 Task: In the Contact  Arianna.Miller@avon.com, Create email and send with subject: 'A Glimpse into the Future: Meet Our Disruptive Offering', and with mail content 'Good Day,_x000D_
Embrace the power of innovation. Our disruptive solution will propel your industry forward and position you as a leader in your field._x000D_
Best Regards', attach the document: Contract.pdf and insert image: visitingcard.jpg. Below Best Regards, write Twitter and insert the URL: 'twitter.com'. Mark checkbox to create task to follow up : In 2 business days . Logged in from softage.4@softage.net
Action: Mouse moved to (84, 57)
Screenshot: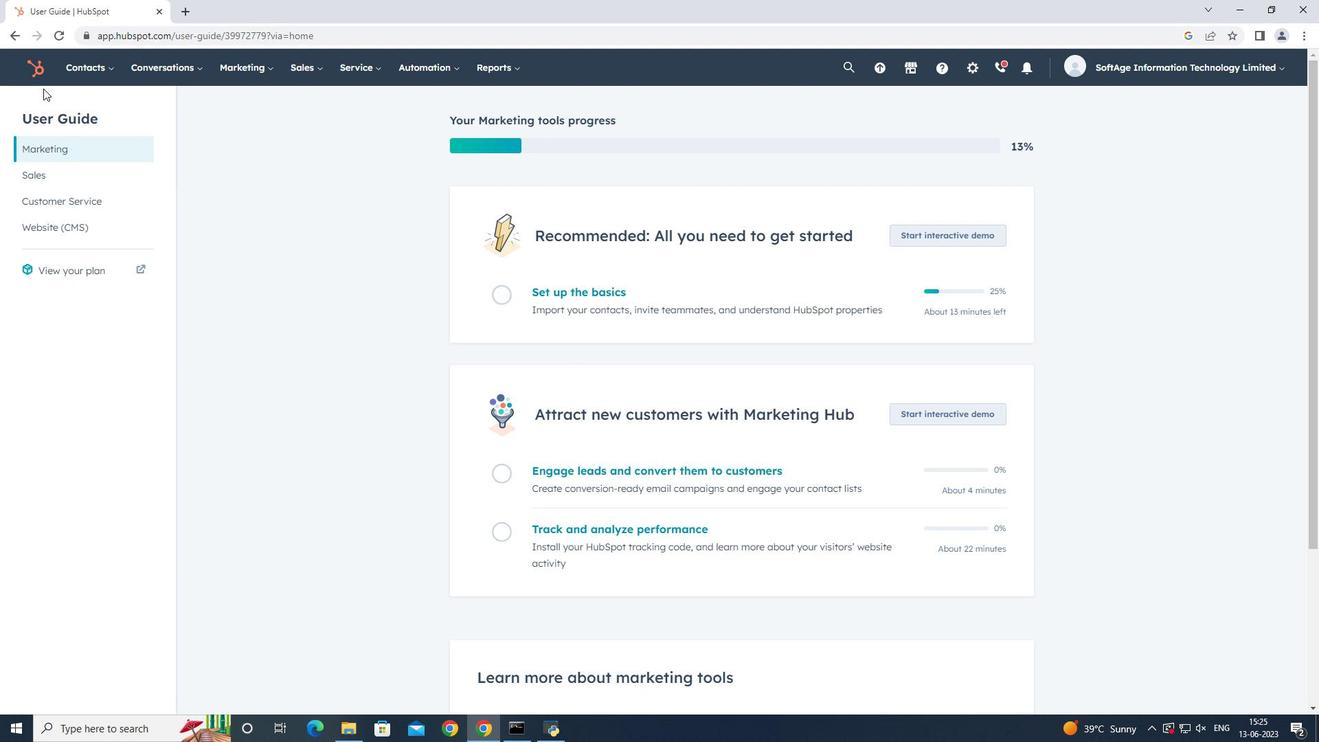 
Action: Mouse pressed left at (84, 57)
Screenshot: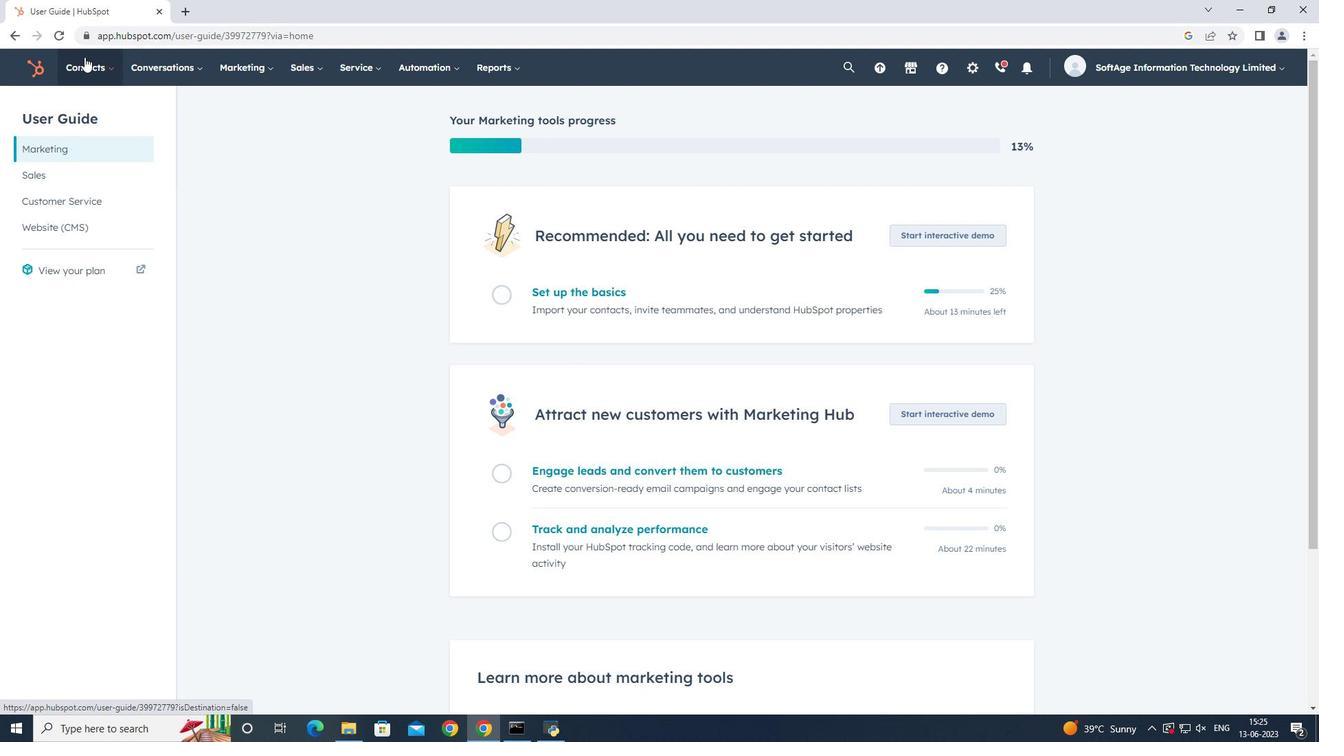 
Action: Mouse moved to (122, 113)
Screenshot: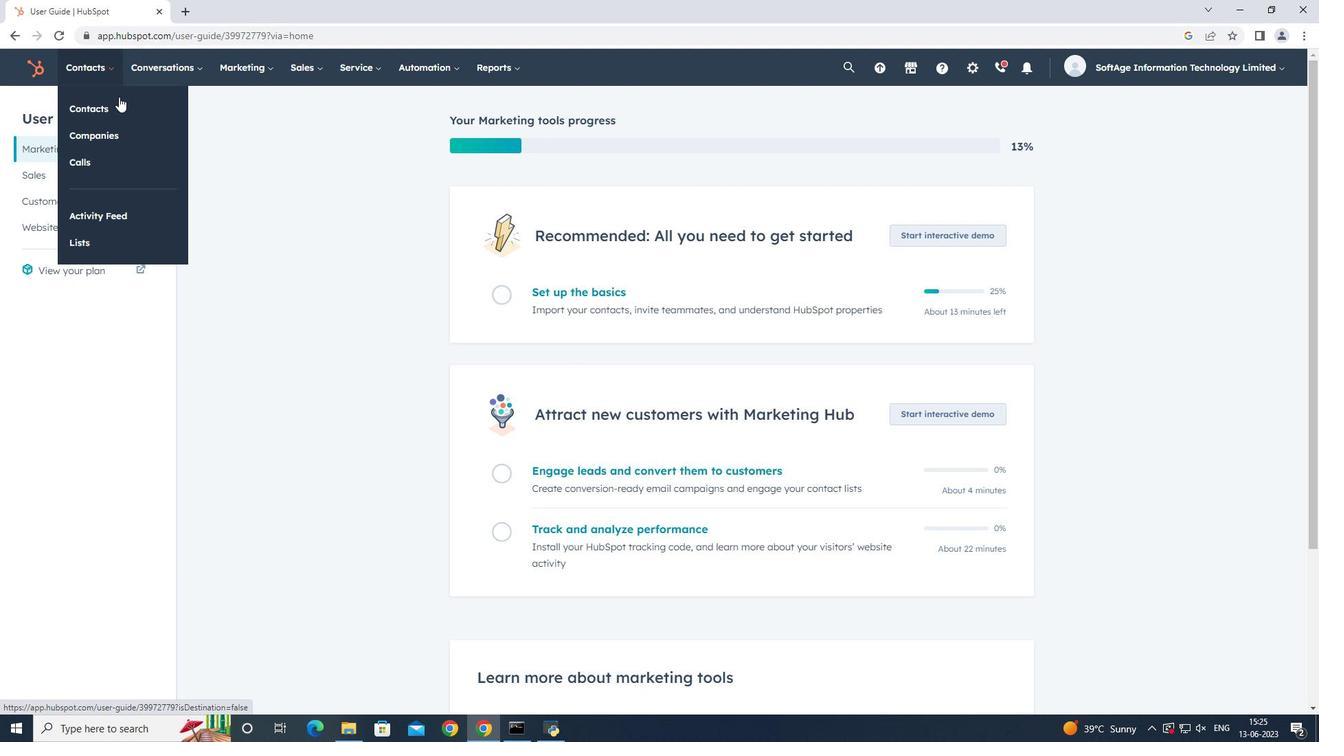 
Action: Mouse pressed left at (122, 113)
Screenshot: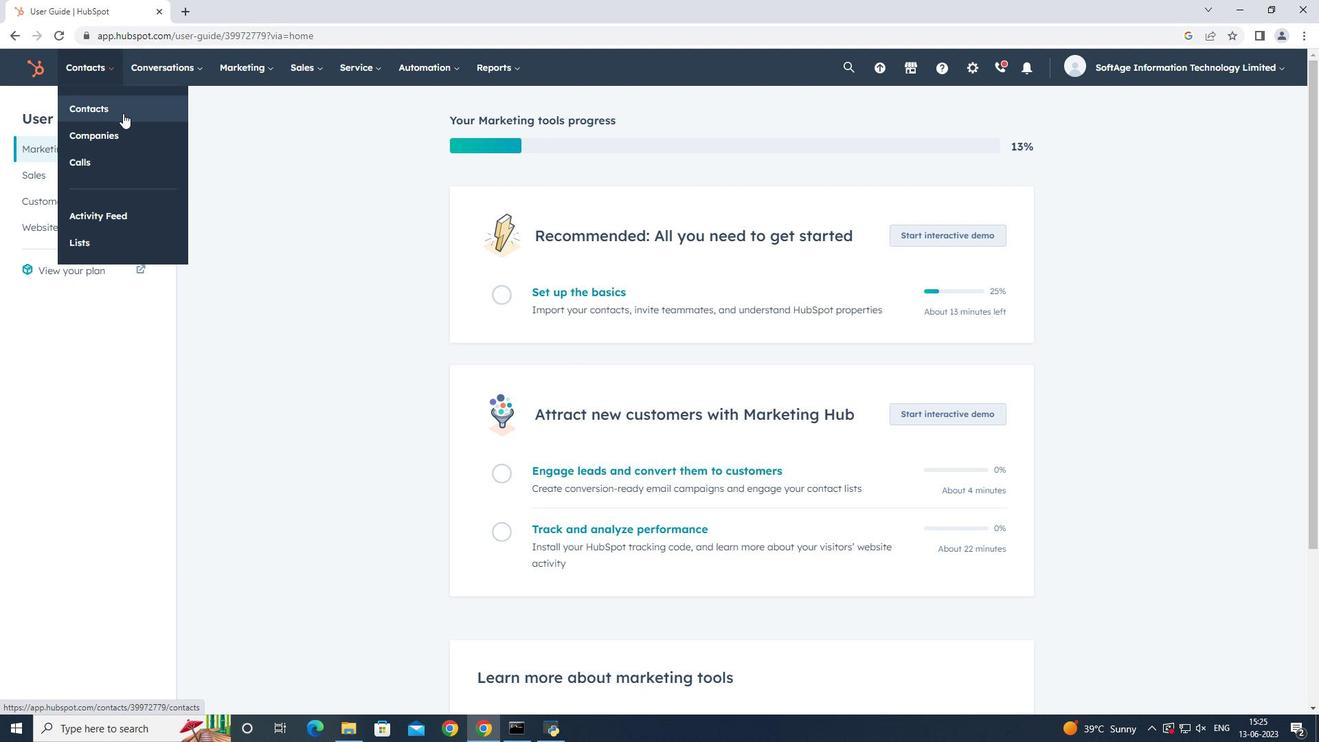 
Action: Mouse moved to (110, 217)
Screenshot: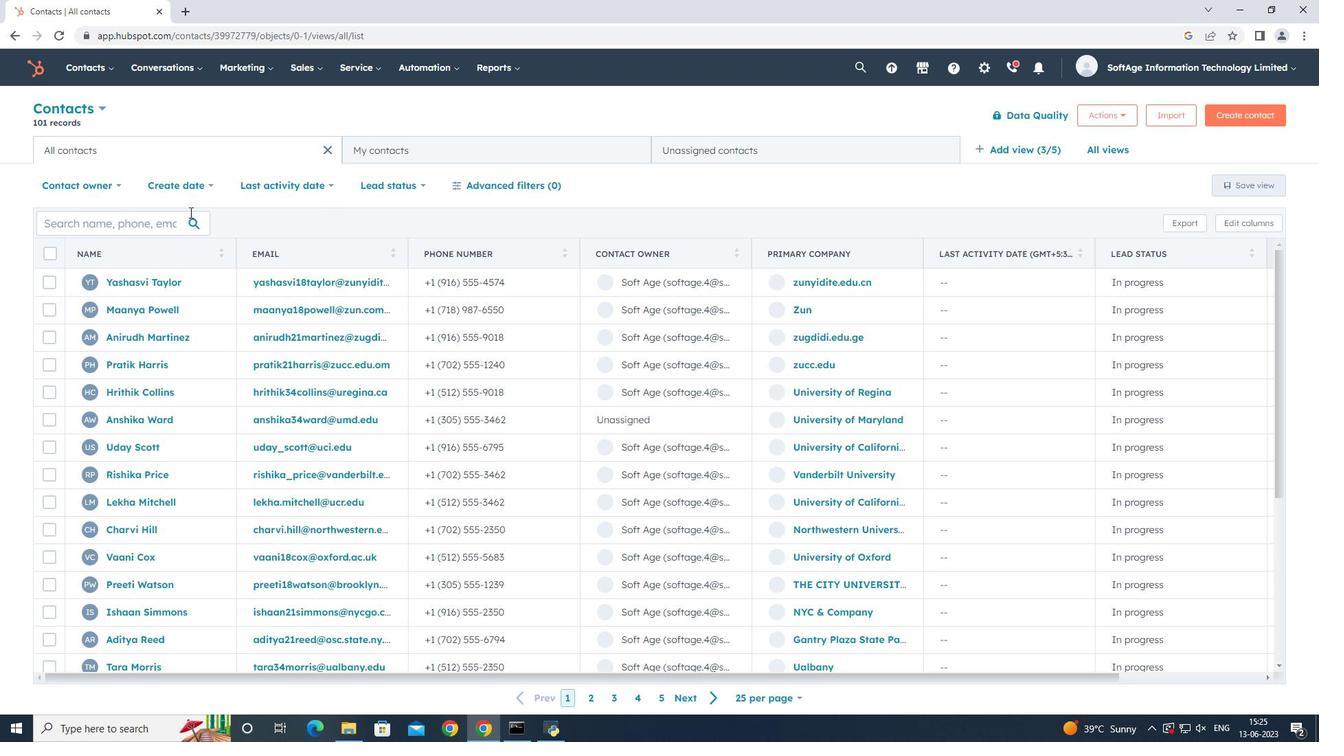 
Action: Mouse pressed left at (110, 217)
Screenshot: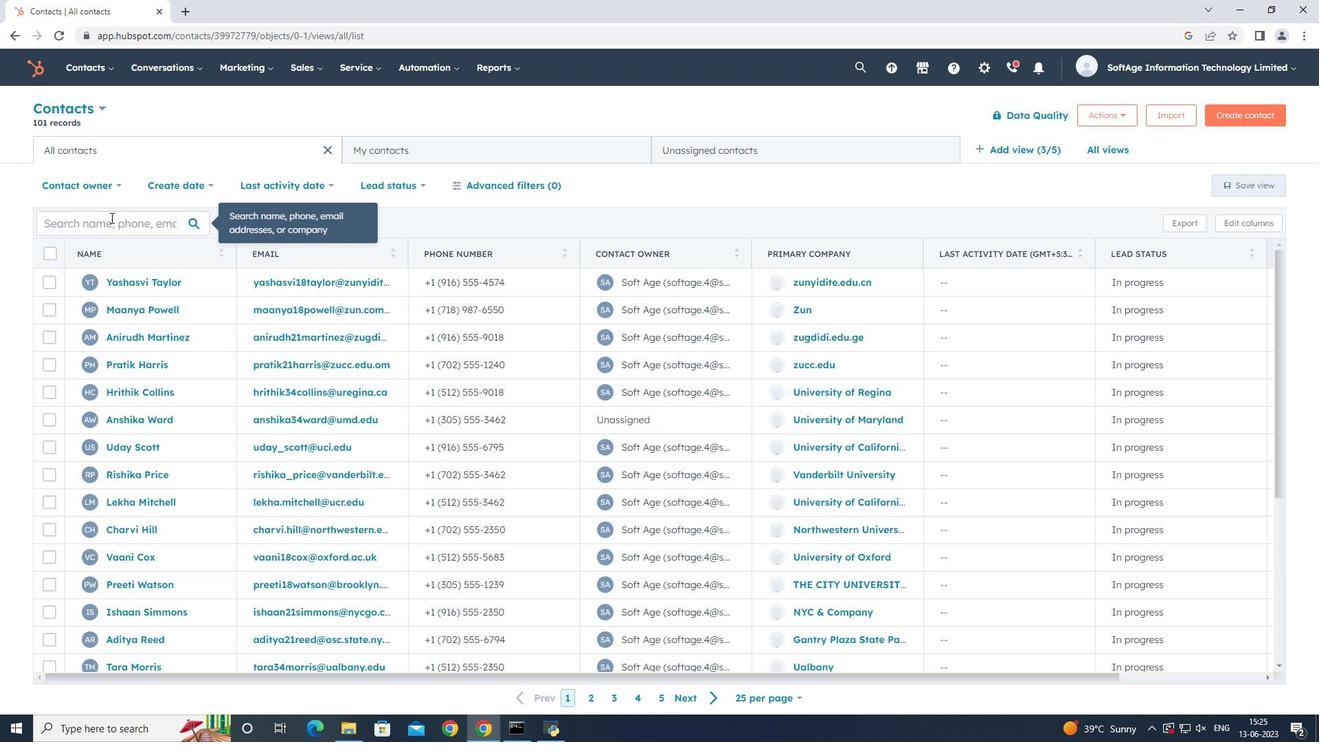 
Action: Key pressed arianna
Screenshot: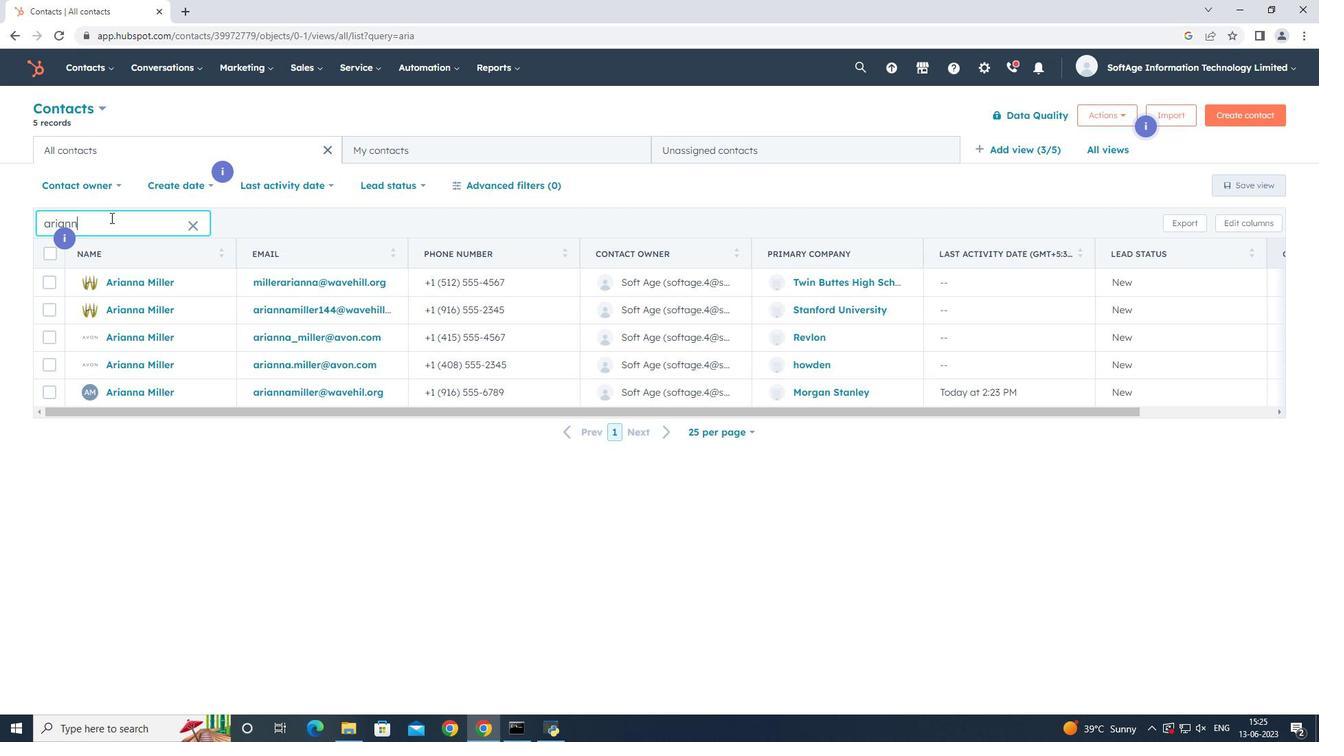 
Action: Mouse moved to (129, 365)
Screenshot: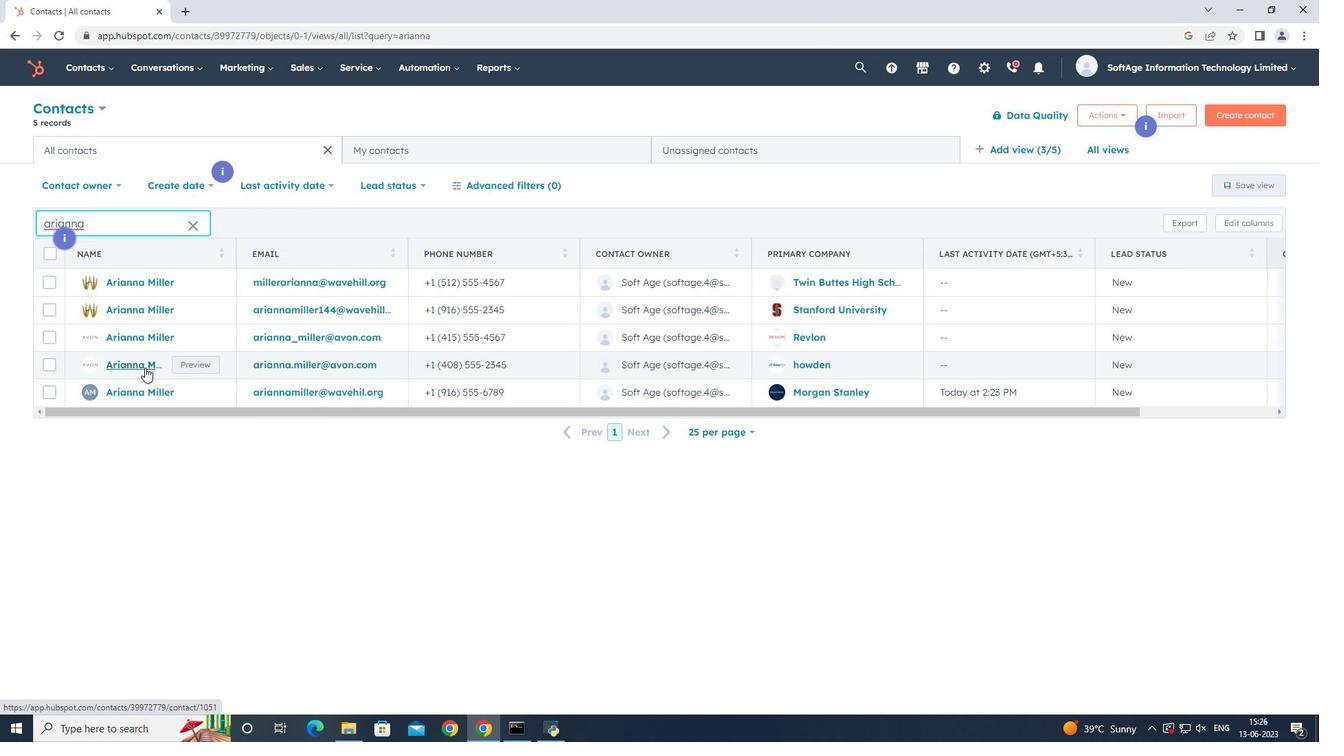 
Action: Mouse pressed left at (129, 365)
Screenshot: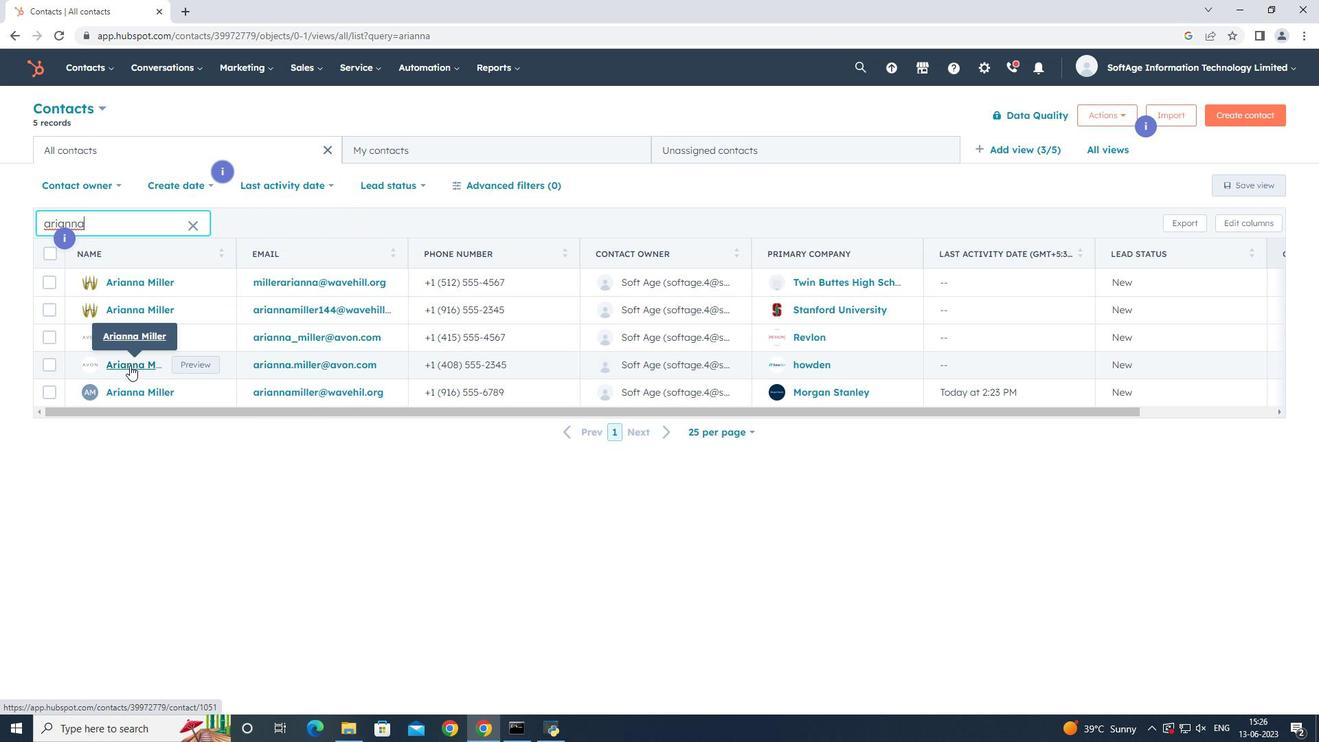 
Action: Mouse moved to (92, 231)
Screenshot: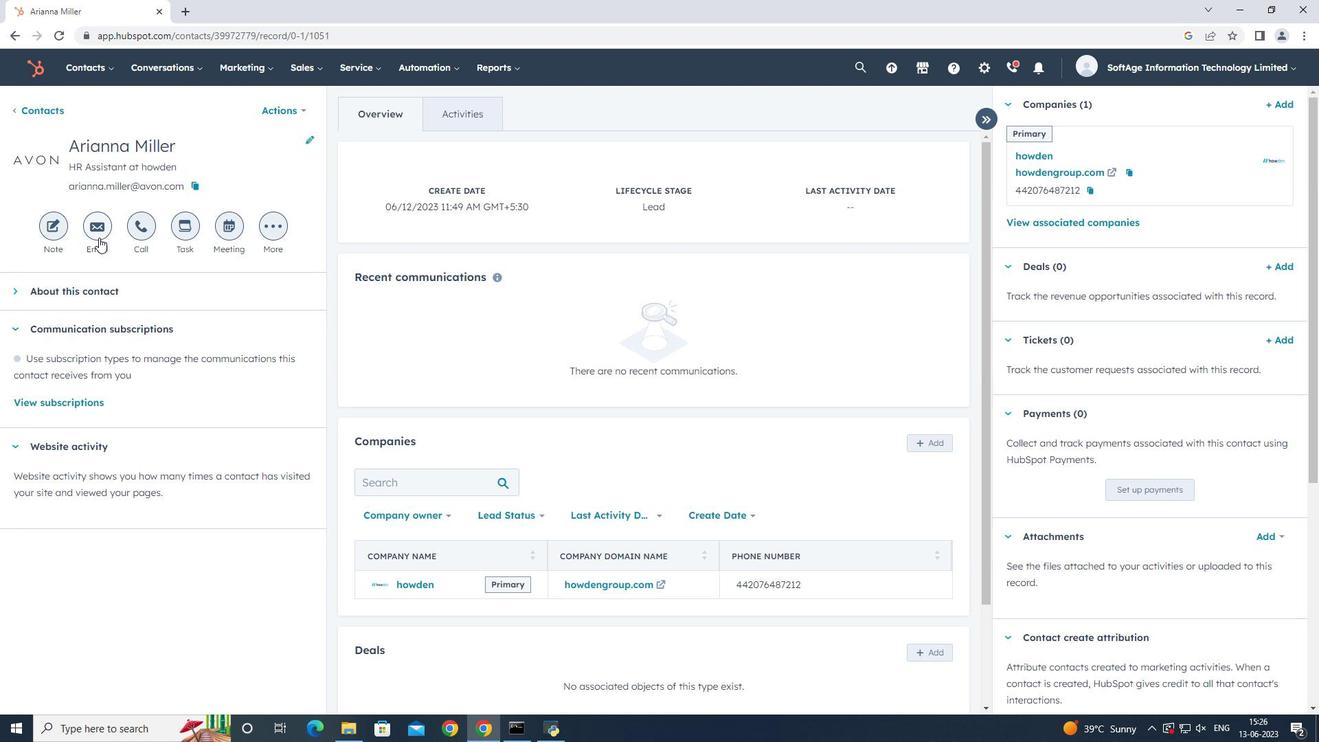 
Action: Mouse pressed left at (92, 231)
Screenshot: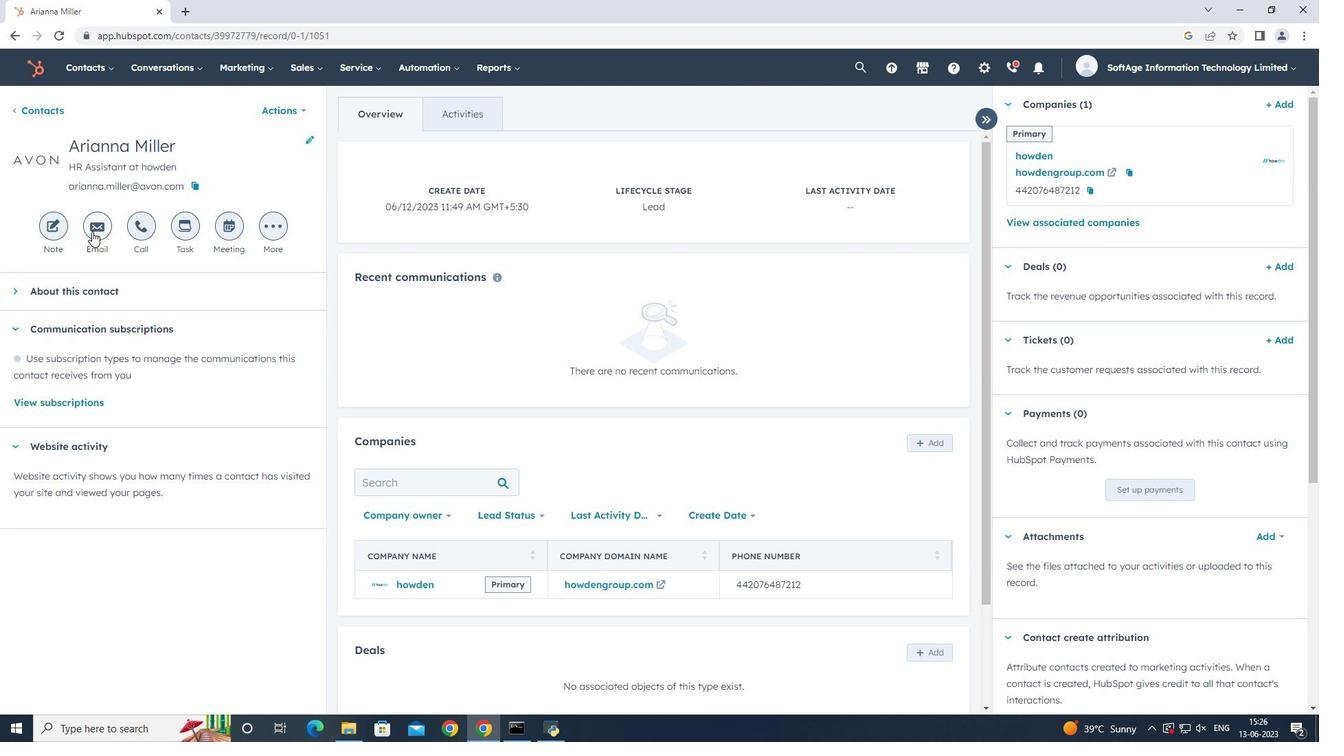 
Action: Mouse moved to (639, 484)
Screenshot: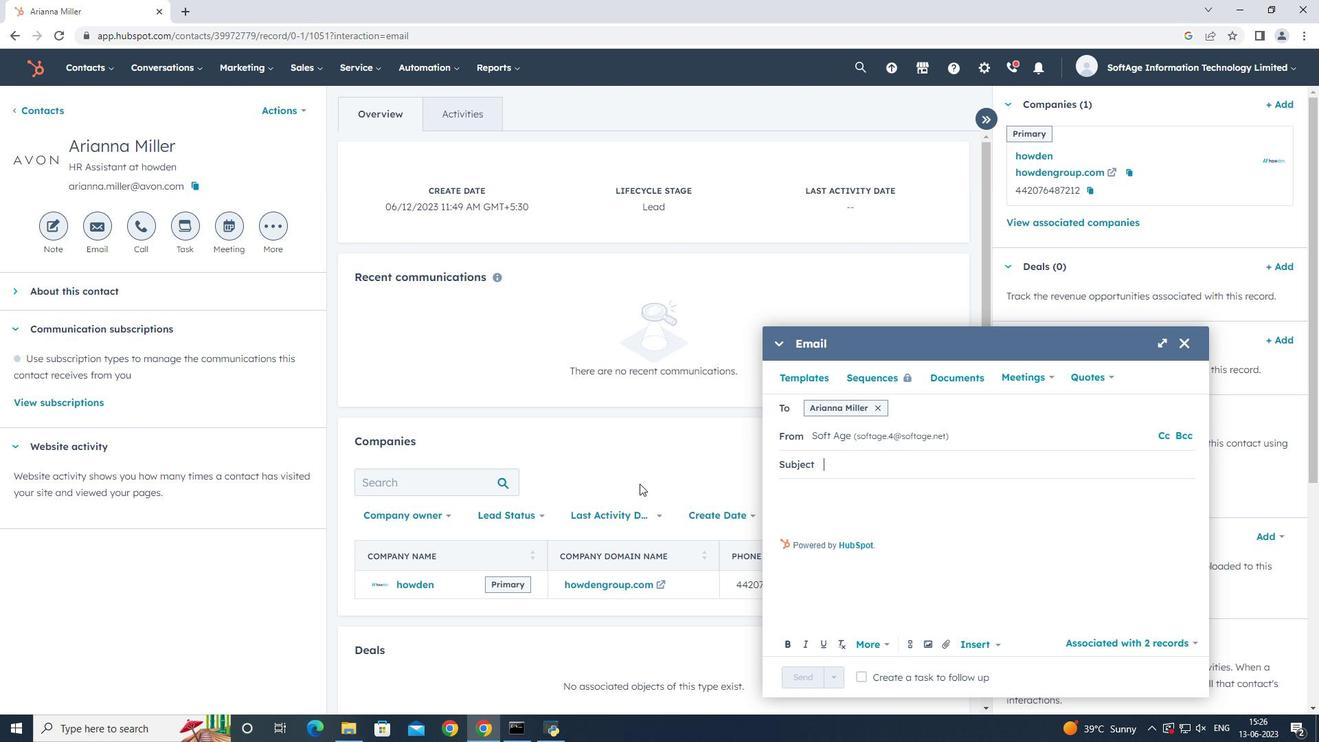 
Action: Key pressed <Key.shift>A<Key.space><Key.shift><Key.shift><Key.shift><Key.shift><Key.shift><Key.shift><Key.shift><Key.shift><Key.shift><Key.shift><Key.shift><Key.shift><Key.shift>Glimpse<Key.space>into<Key.space>the<Key.space><Key.shift><Key.shift>Future<Key.shift_r>:<Key.space><Key.shift_r>Meet<Key.space><Key.shift_r><Key.shift_r><Key.shift_r><Key.shift_r>Our<Key.space><Key.shift><Key.shift><Key.shift>Disruptive<Key.space><Key.shift_r>Offering
Screenshot: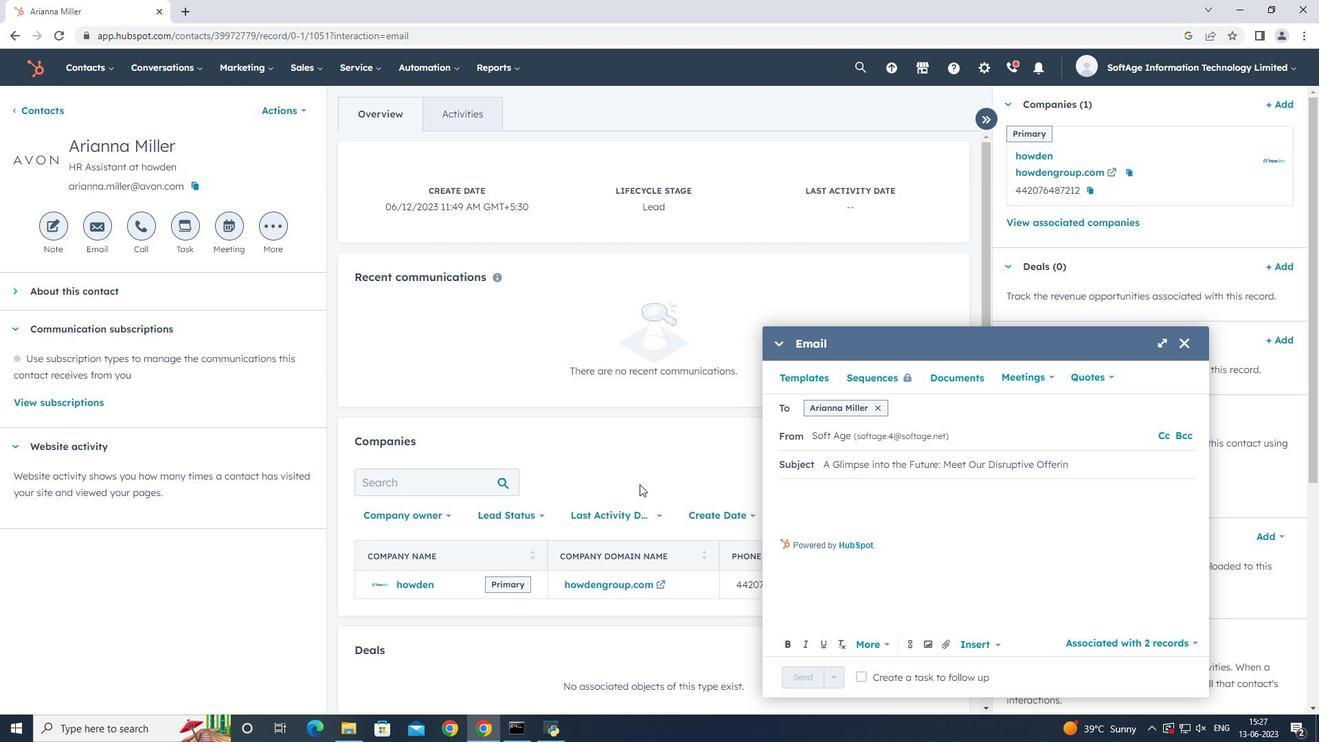 
Action: Mouse moved to (895, 488)
Screenshot: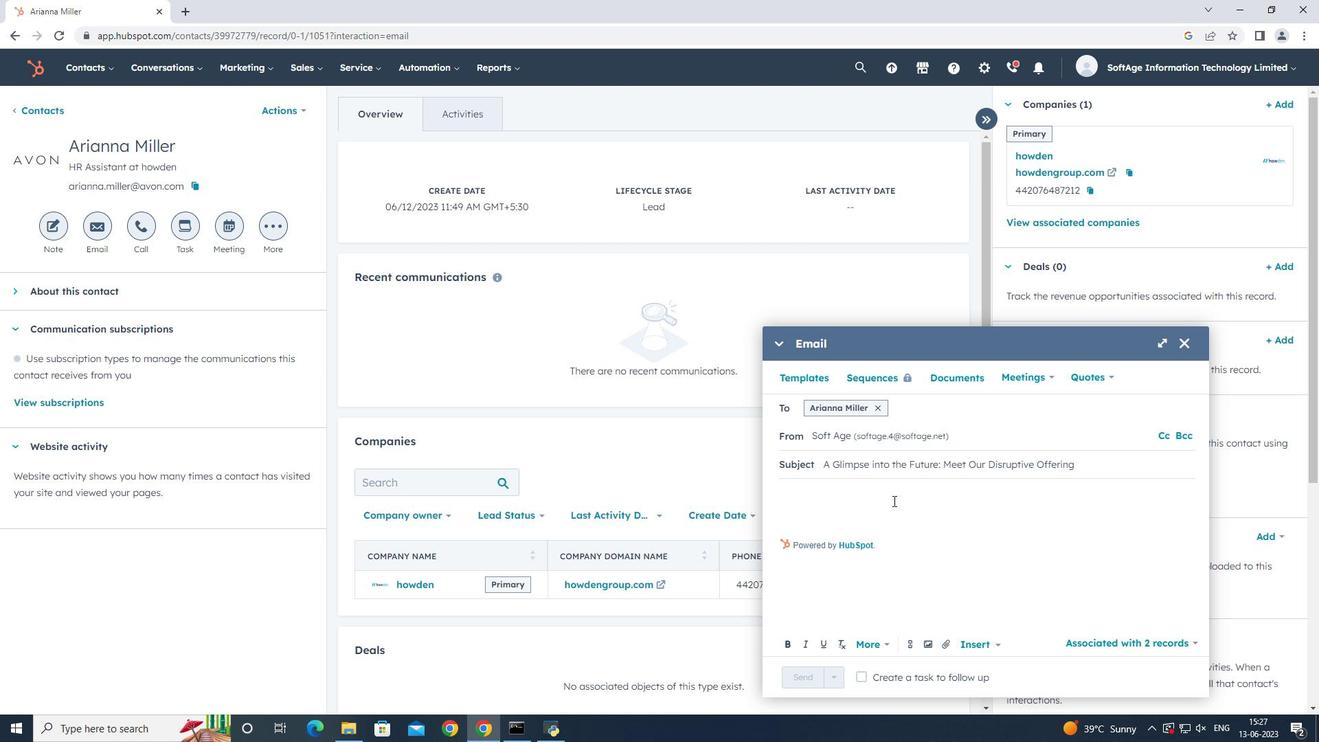 
Action: Mouse pressed left at (895, 488)
Screenshot: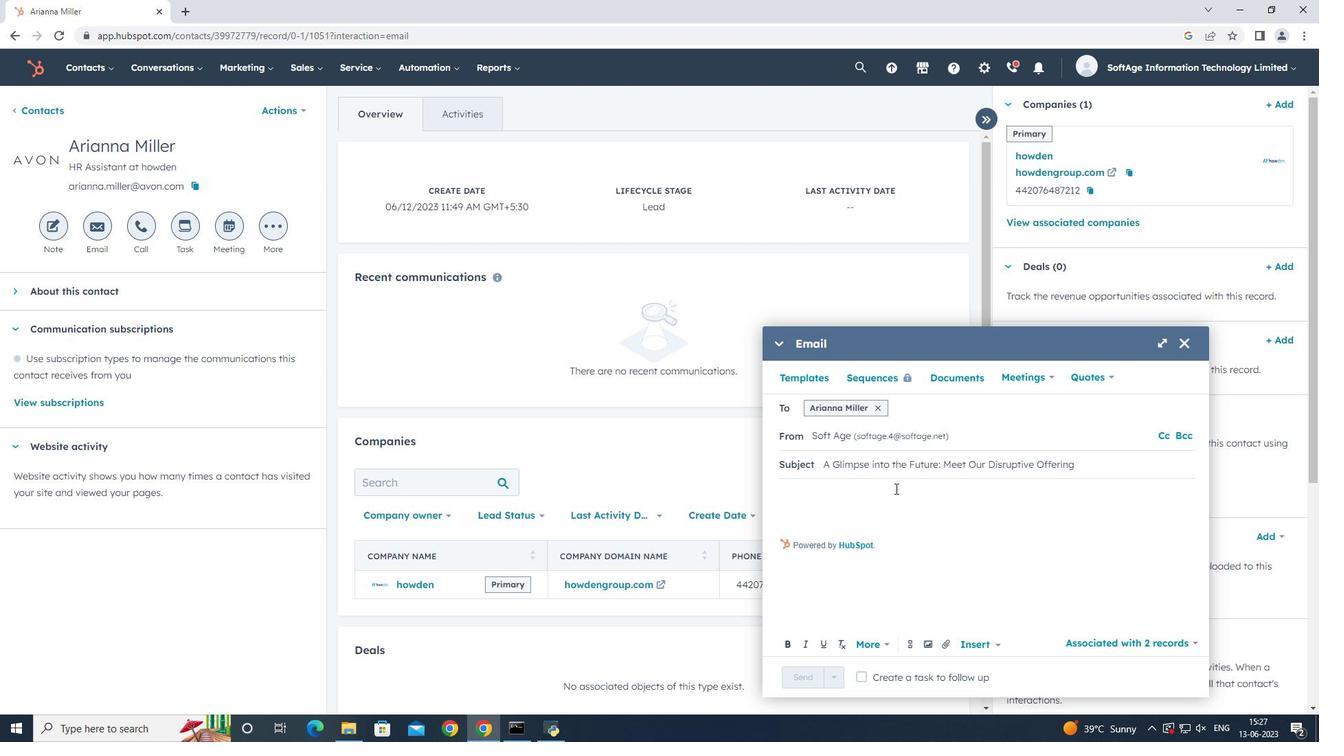 
Action: Key pressed <Key.caps_lock><Key.caps_lock><Key.caps_lock><Key.caps_lock><Key.caps_lock><Key.caps_lock><Key.caps_lock><Key.shift>gOOD<Key.space><Key.shift>dAY,<Key.enter><Key.enter><Key.shift><Key.shift><Key.shift><Key.shift><Key.shift><Key.shift><Key.shift>eMBRACE<Key.space>THE<Key.space>POWER<Key.space>OF<Key.space>INNOVATION.<Key.space><Key.shift_r>OUR<Key.space>DISRUPTIVE<Key.space>SOLUTION<Key.space>WILL<Key.space>PROPEL<Key.space>YOUR<Key.space>INDUSTRY<Key.space>FORWARD<Key.space>AND<Key.space>POSITION<Key.space>YOU<Key.space>AS<Key.space>A<Key.space>LEADER<Key.space>IN<Key.space>YOUR<Key.space>FIELD.
Screenshot: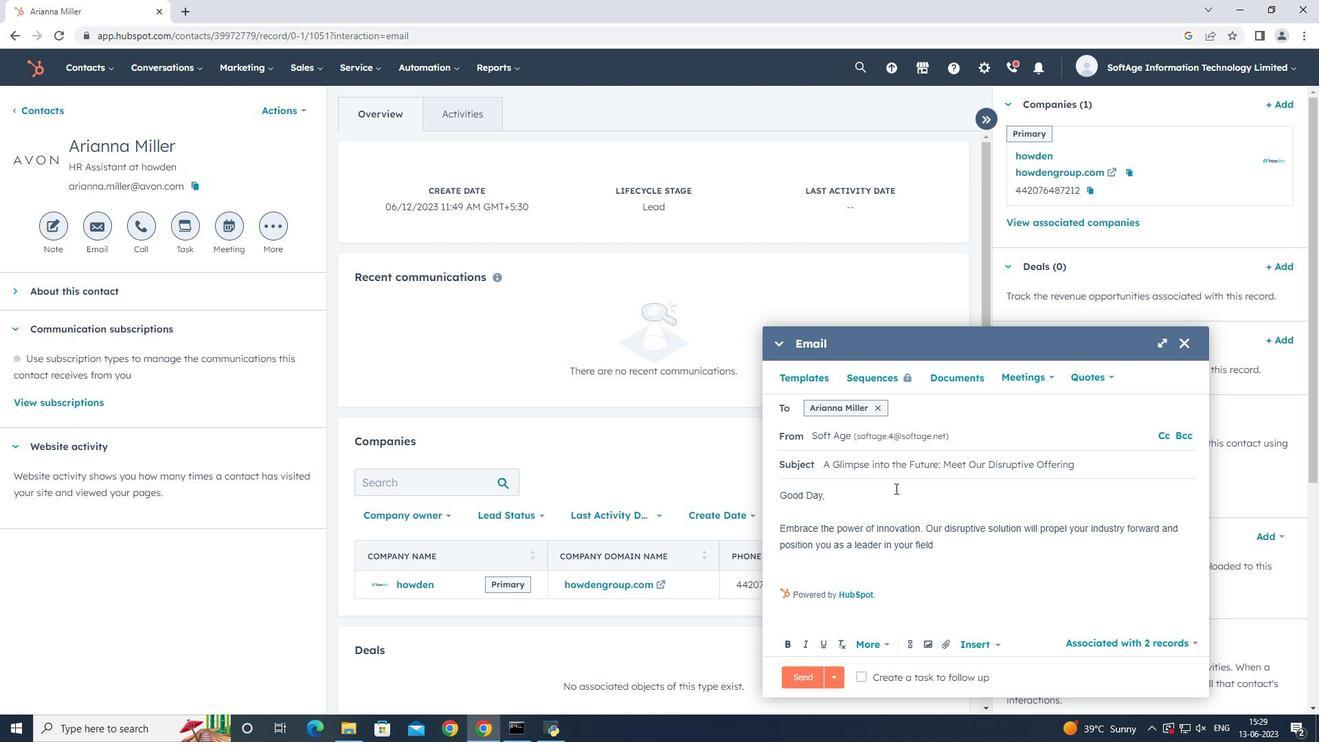 
Action: Mouse moved to (1011, 511)
Screenshot: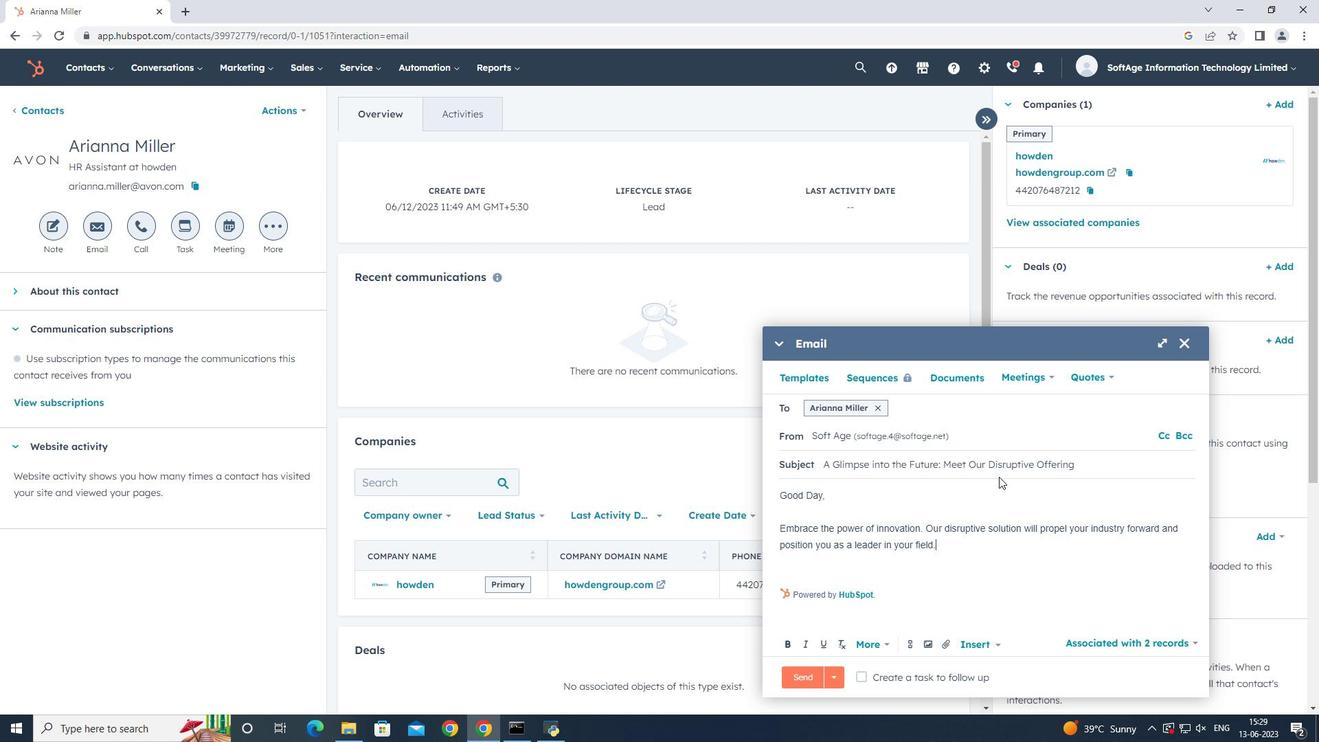
Action: Key pressed <Key.enter><Key.enter><Key.shift><Key.shift>bEST<Key.space><Key.shift>rEGARDS,<Key.enter><Key.enter><Key.backspace>
Screenshot: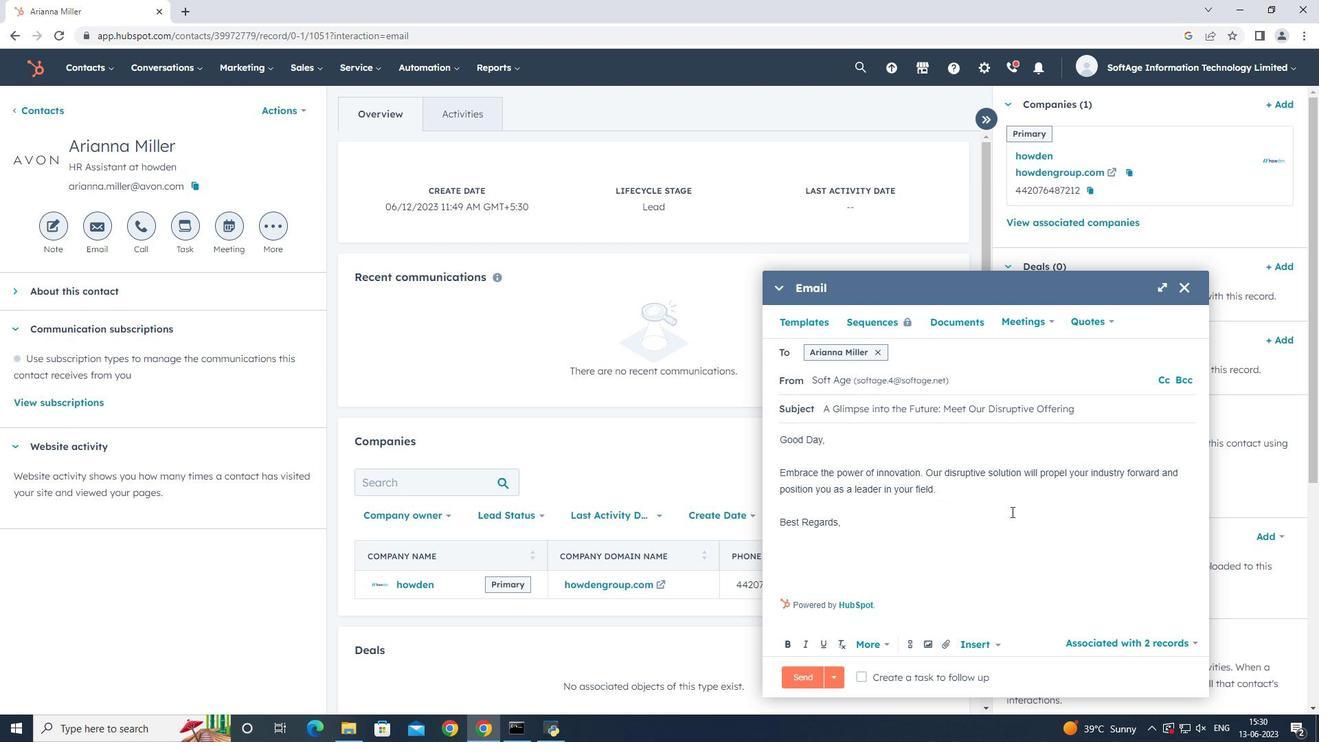 
Action: Mouse moved to (944, 644)
Screenshot: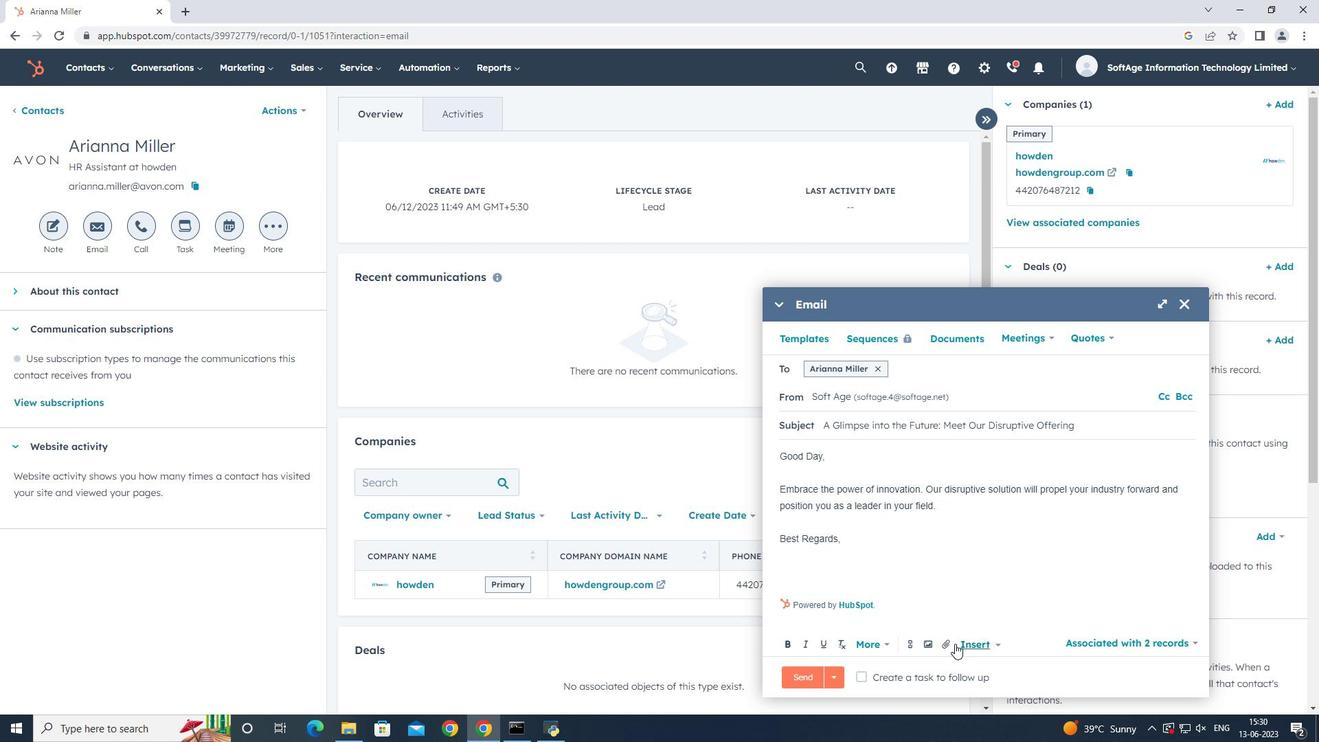 
Action: Mouse pressed left at (944, 644)
Screenshot: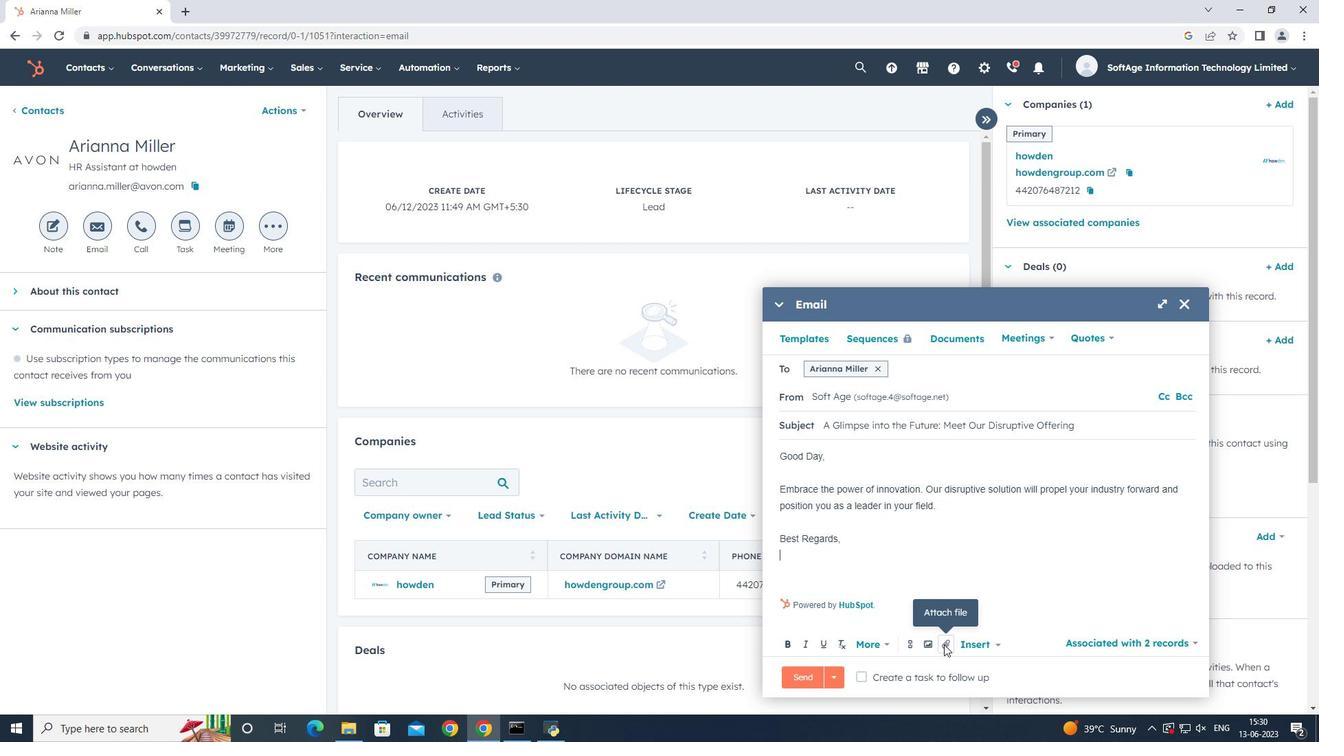 
Action: Mouse moved to (948, 601)
Screenshot: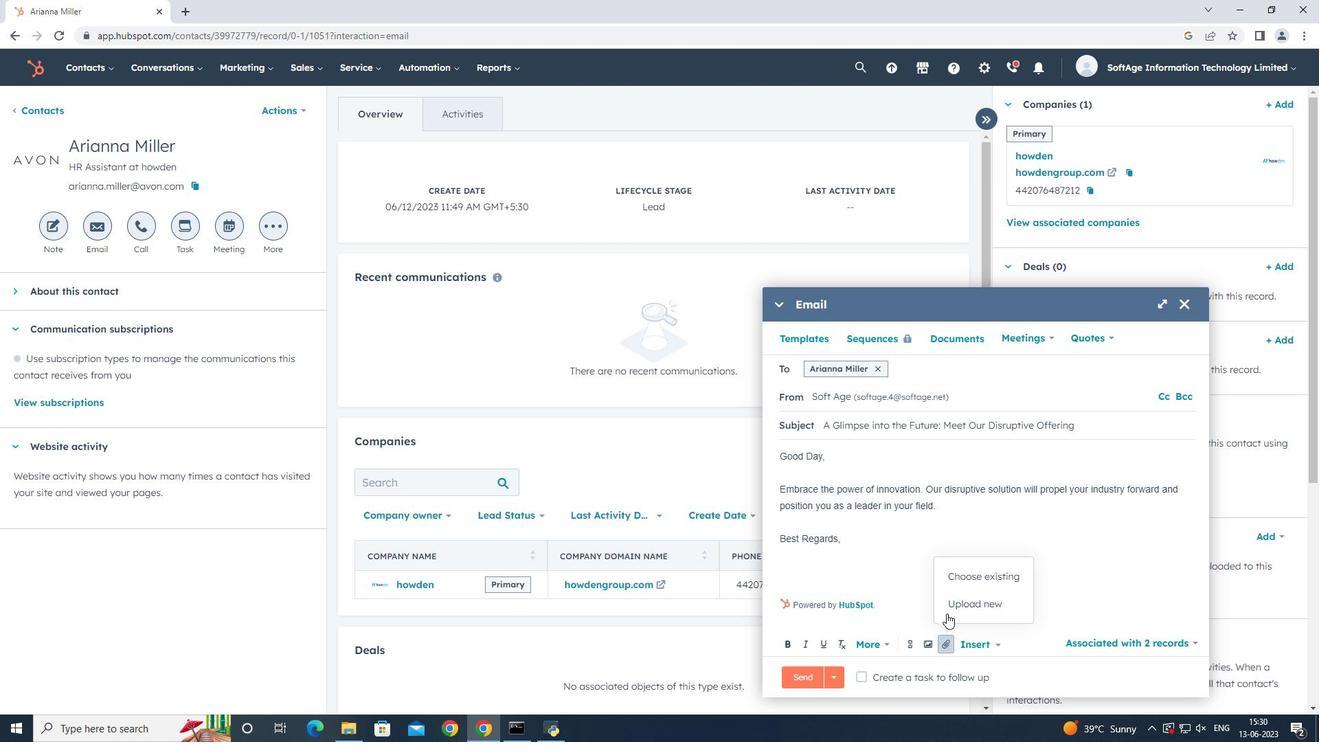 
Action: Mouse pressed left at (948, 601)
Screenshot: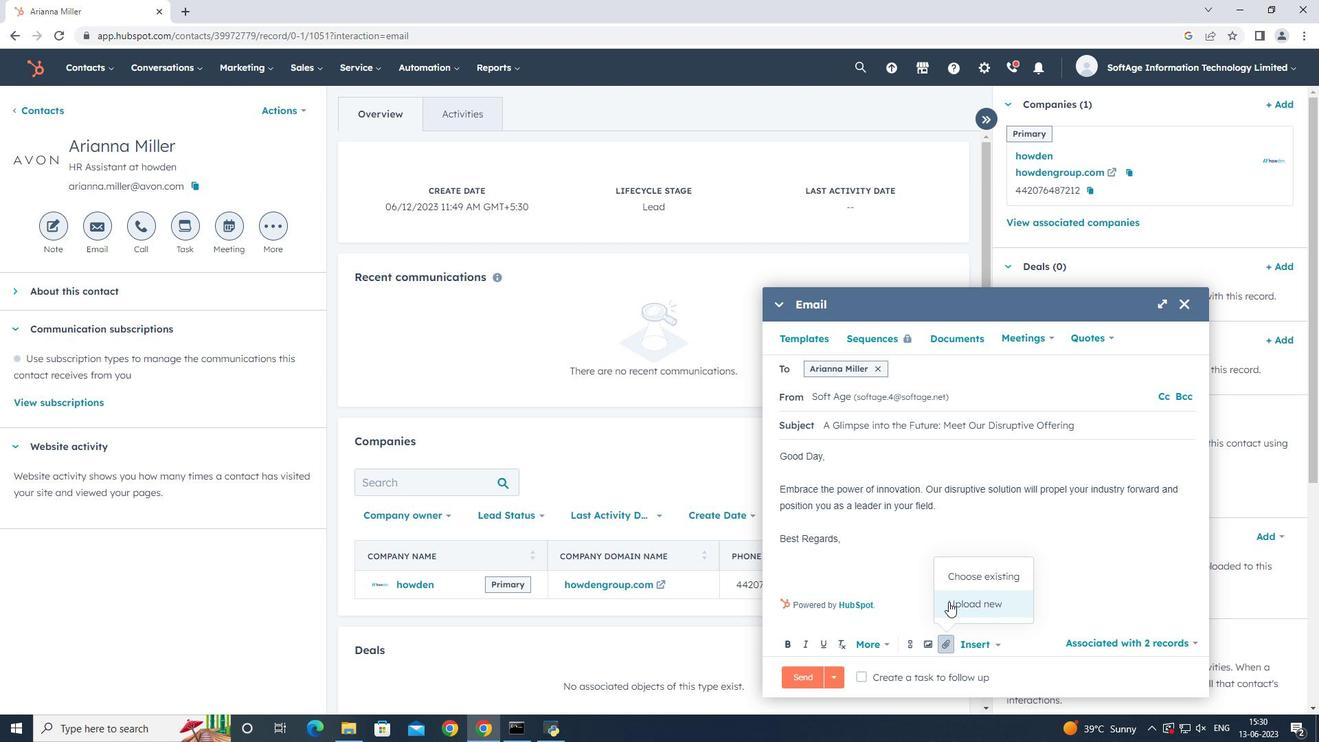 
Action: Mouse moved to (295, 139)
Screenshot: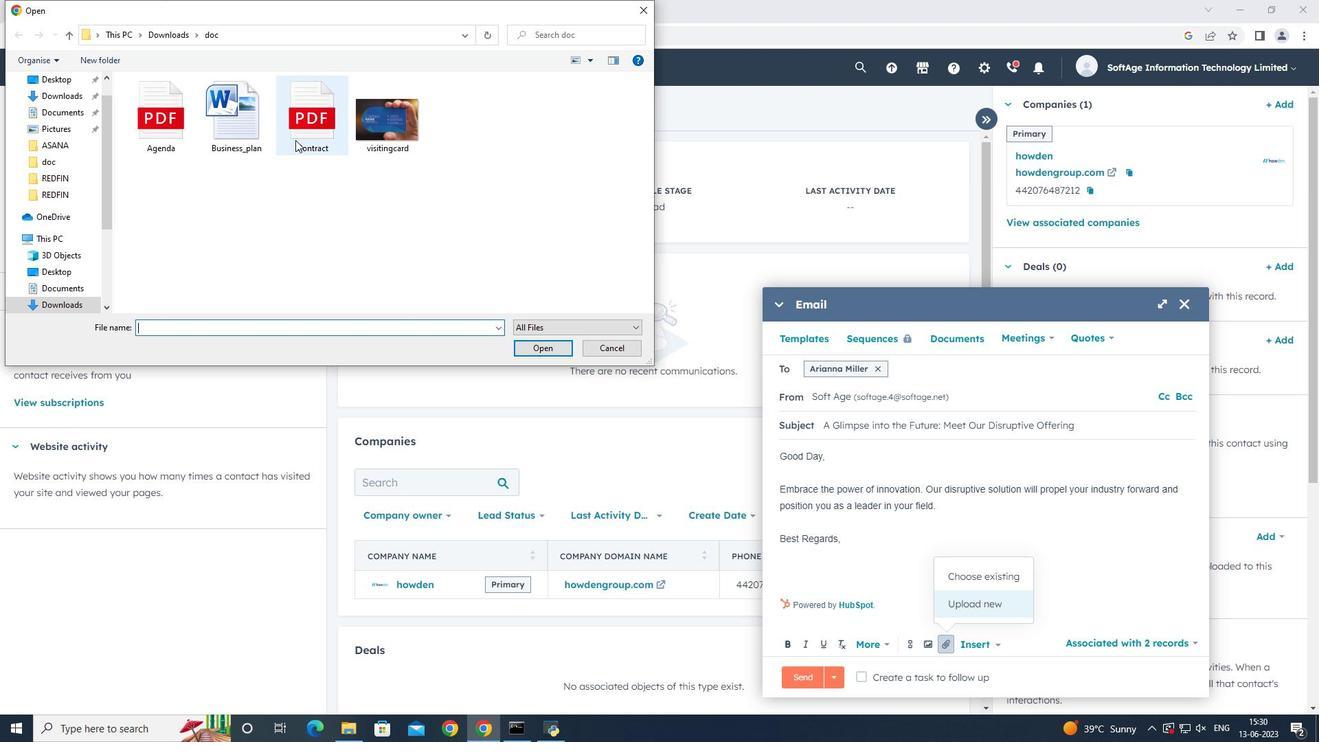 
Action: Mouse pressed left at (295, 139)
Screenshot: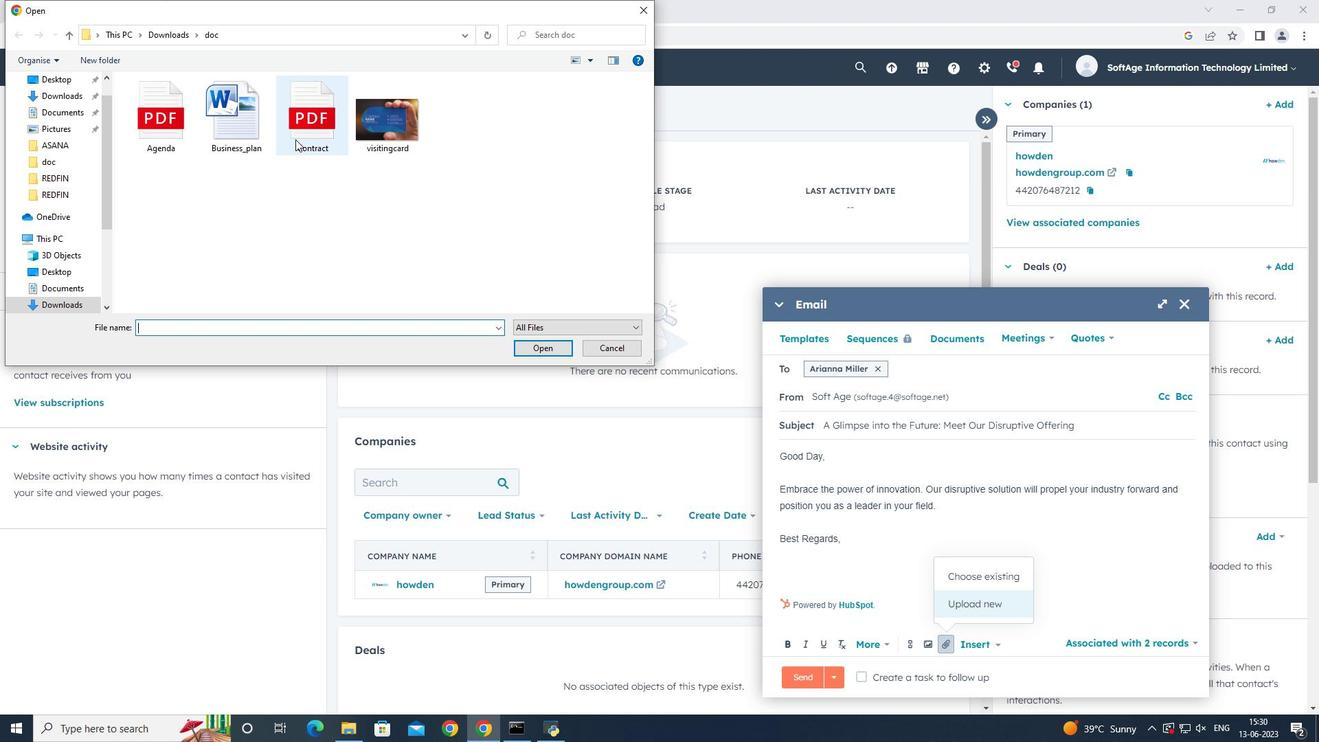 
Action: Mouse pressed left at (295, 139)
Screenshot: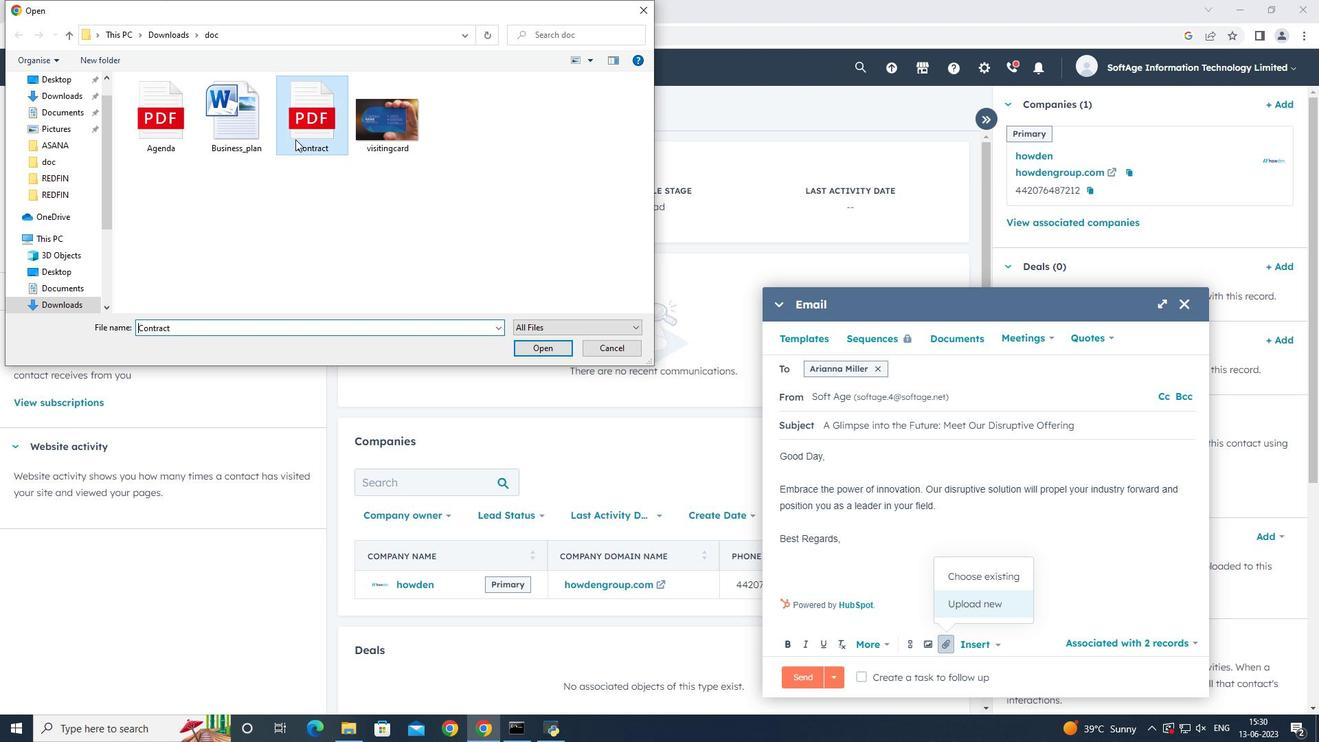 
Action: Mouse moved to (930, 610)
Screenshot: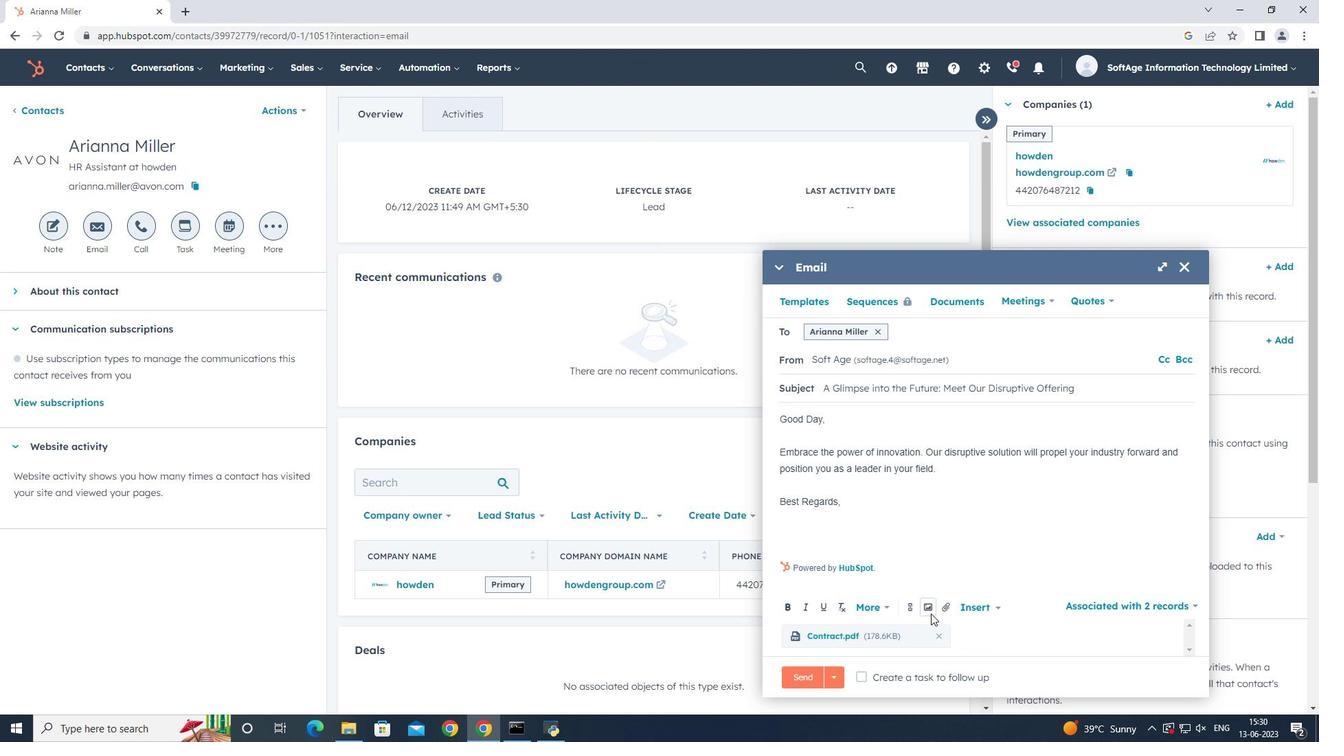 
Action: Mouse pressed left at (930, 610)
Screenshot: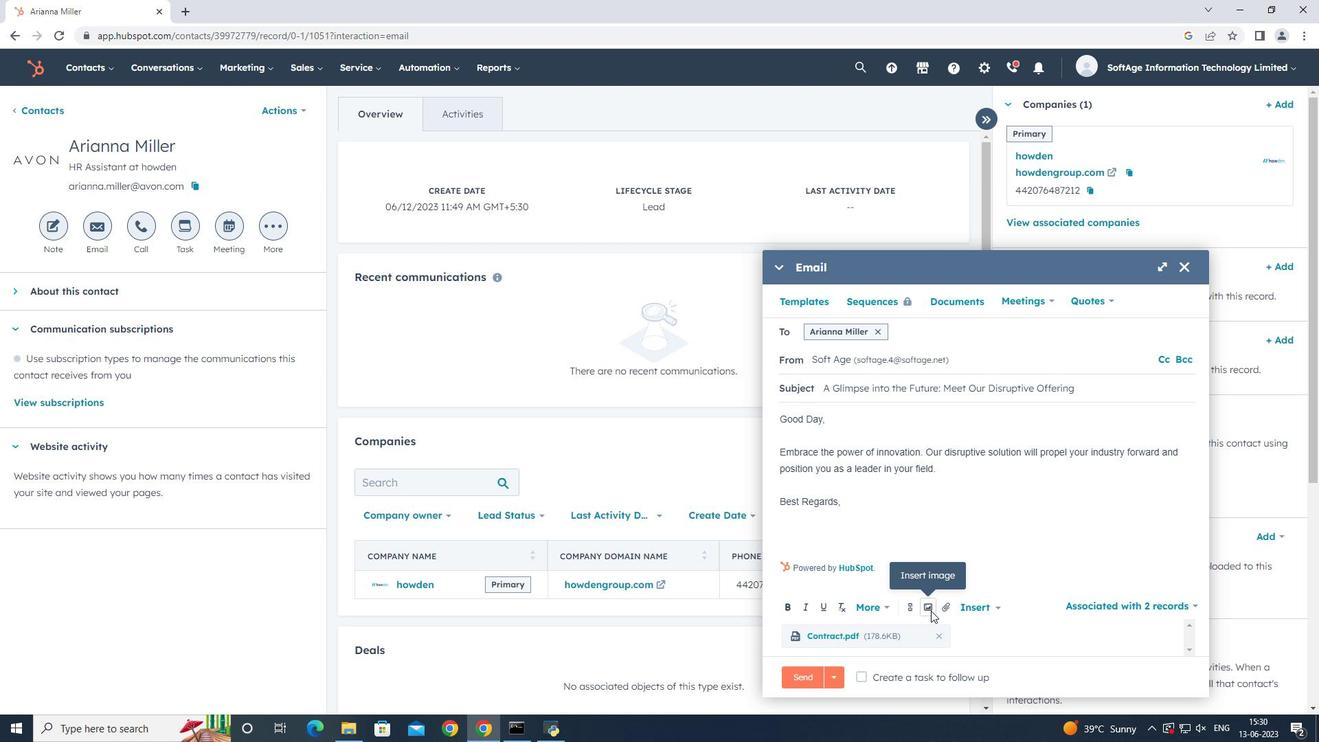 
Action: Mouse moved to (935, 558)
Screenshot: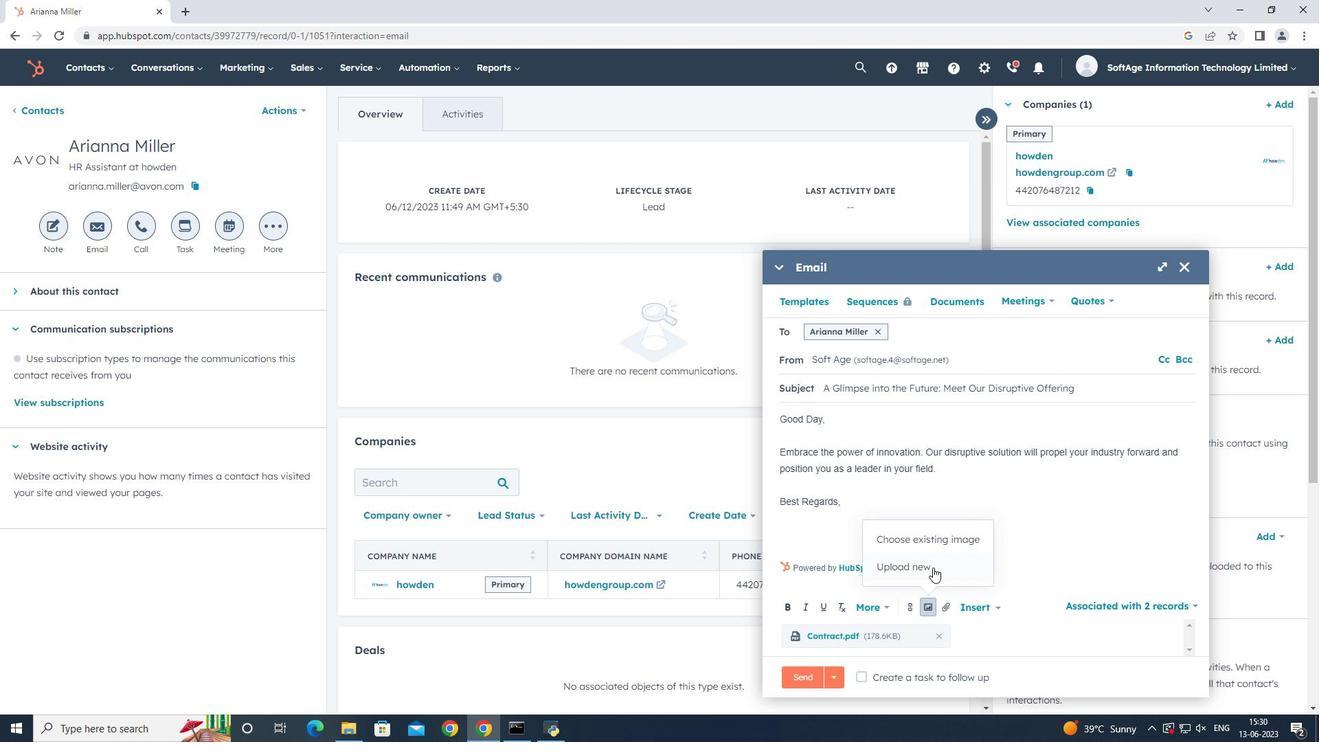 
Action: Mouse pressed left at (935, 558)
Screenshot: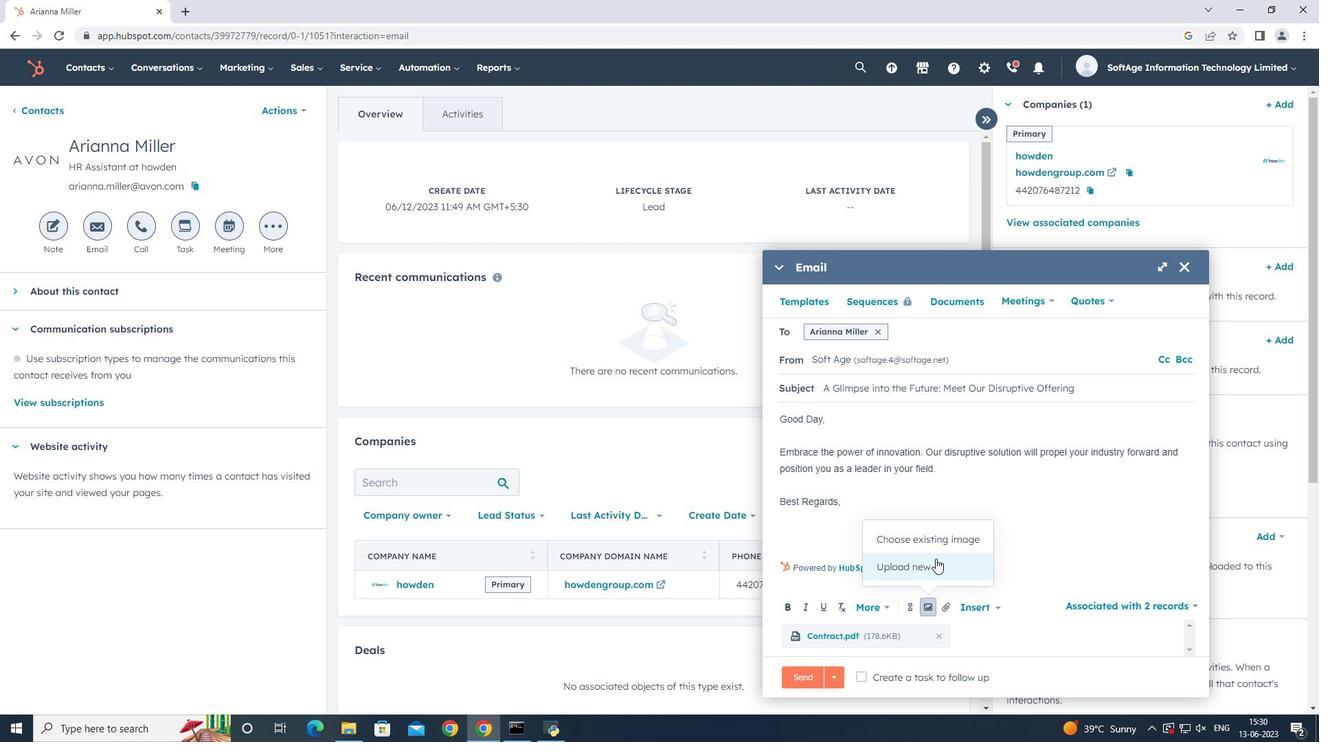
Action: Mouse moved to (179, 114)
Screenshot: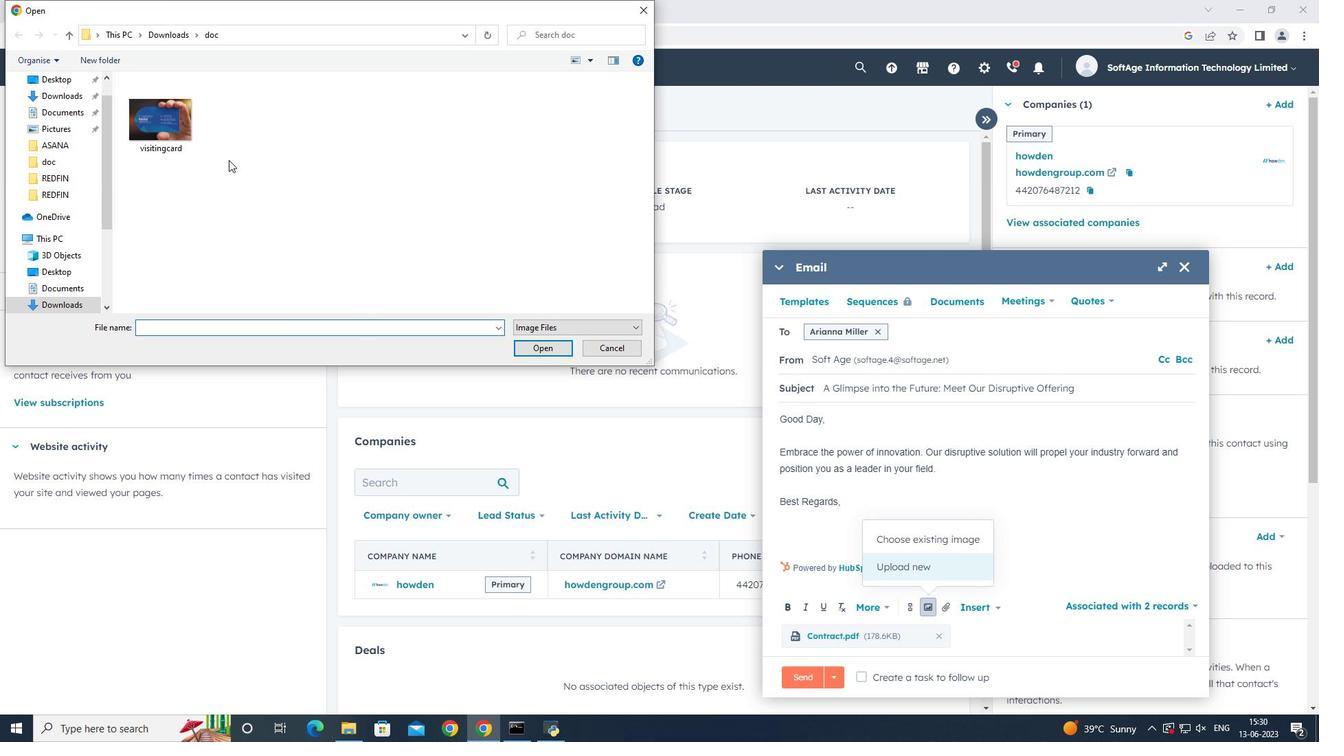 
Action: Mouse pressed left at (179, 114)
Screenshot: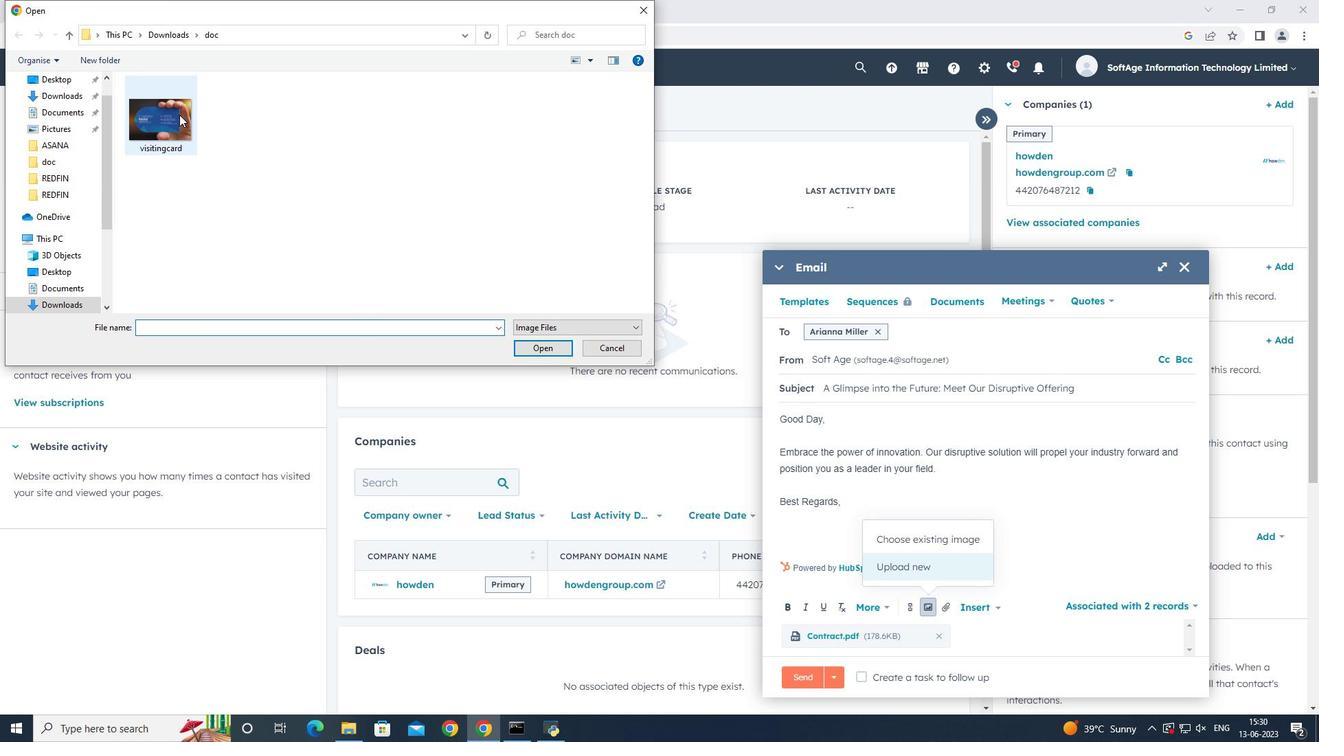 
Action: Mouse pressed left at (179, 114)
Screenshot: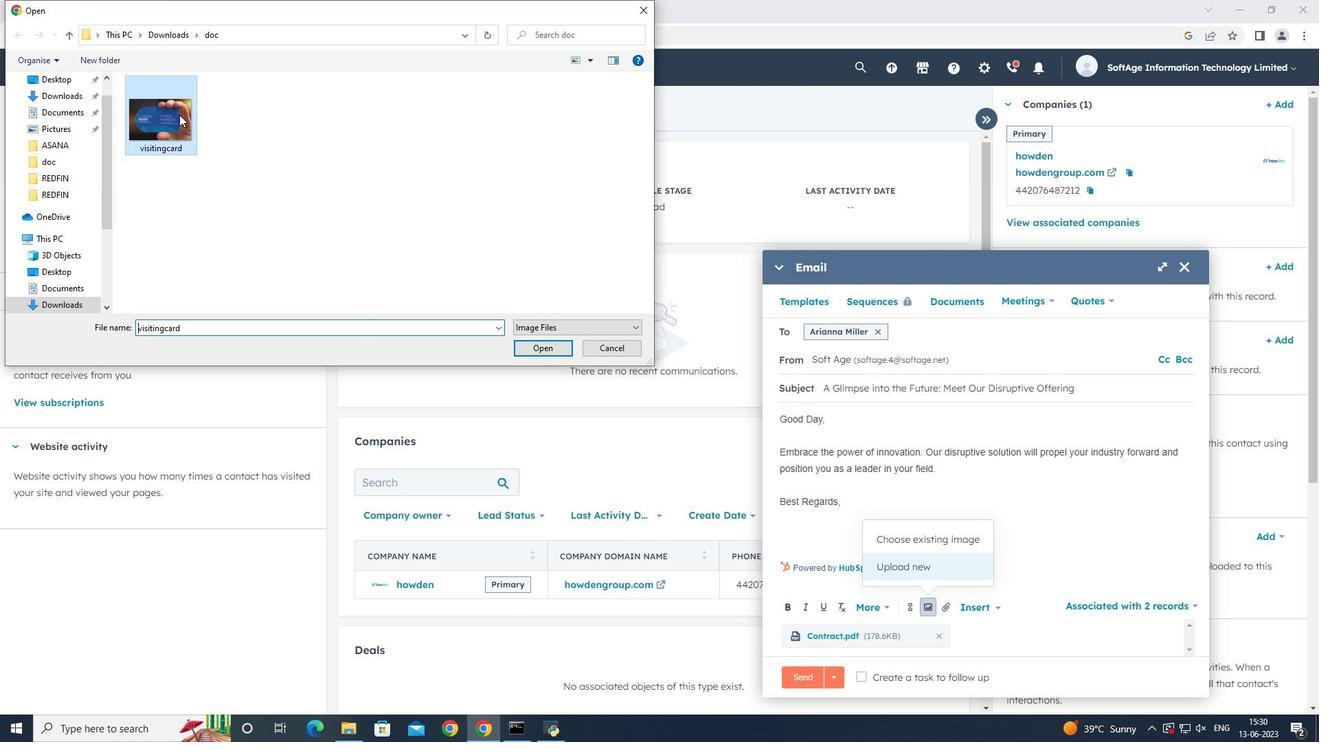 
Action: Mouse moved to (882, 373)
Screenshot: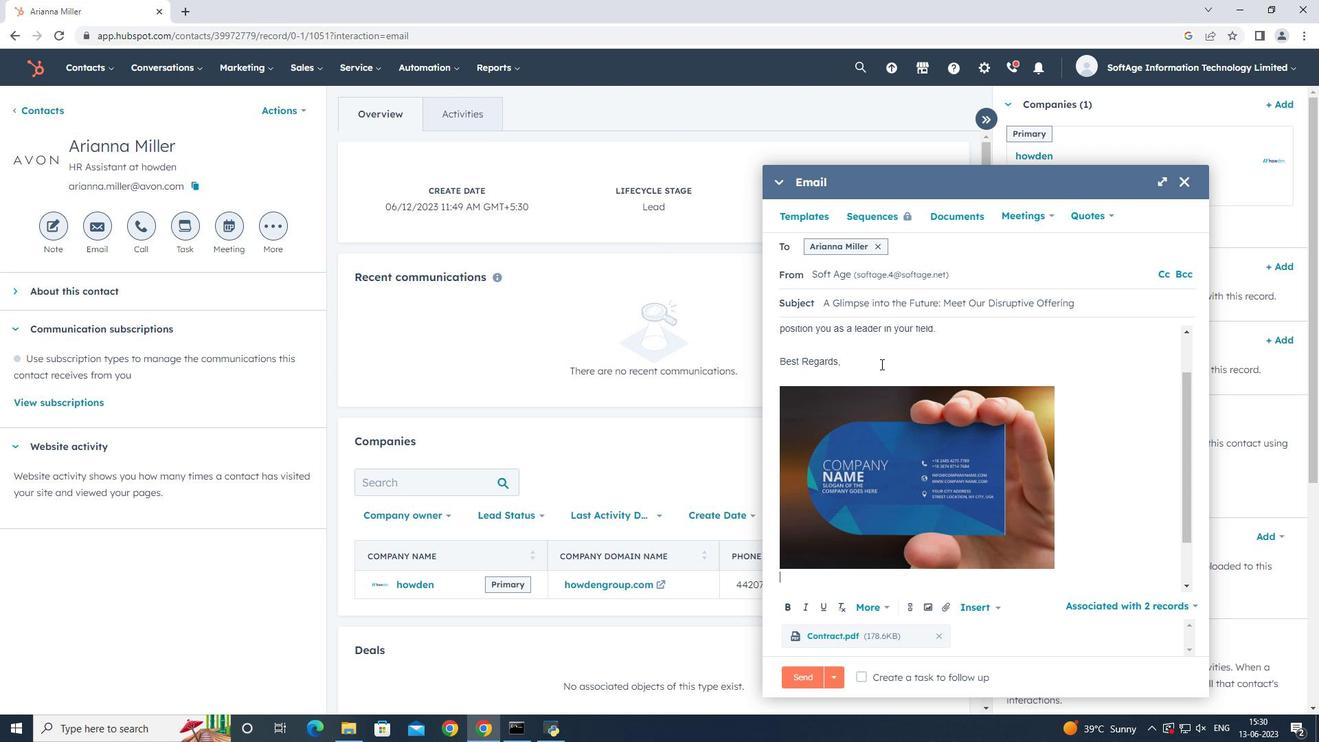 
Action: Mouse pressed left at (882, 373)
Screenshot: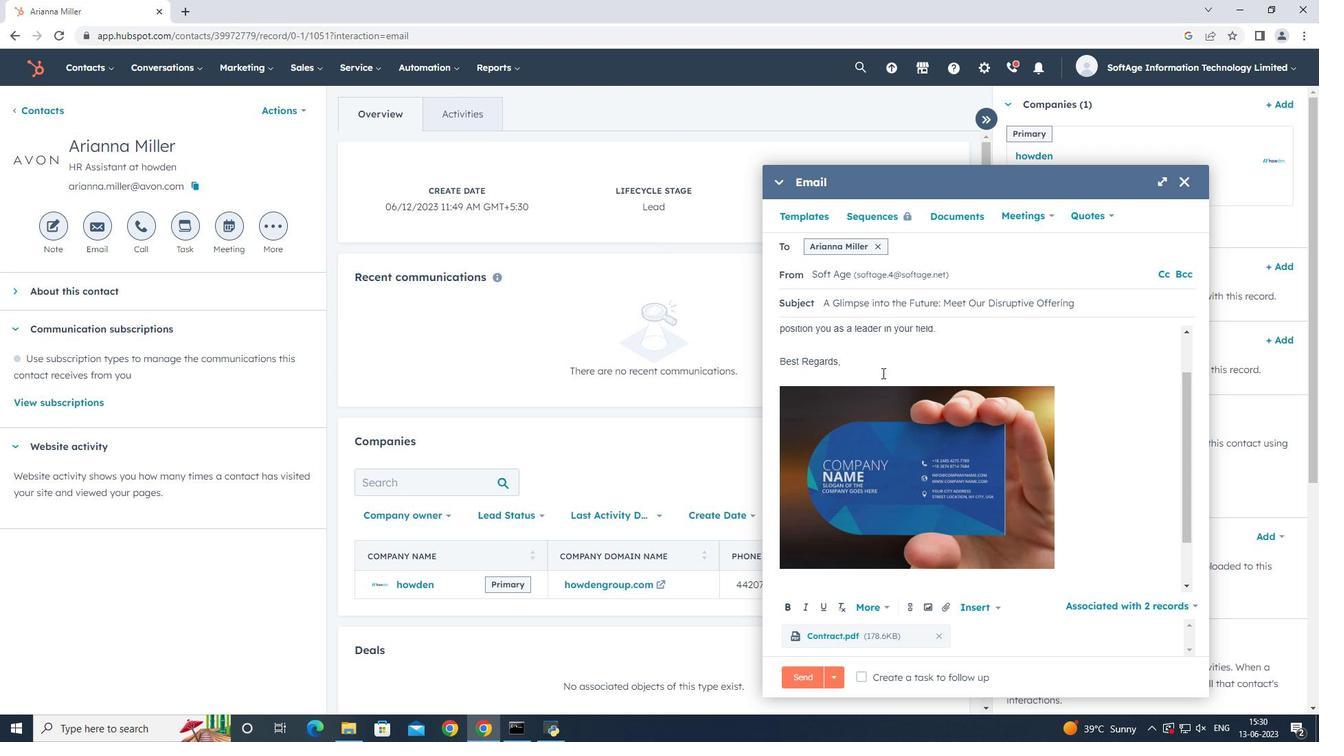 
Action: Mouse moved to (887, 357)
Screenshot: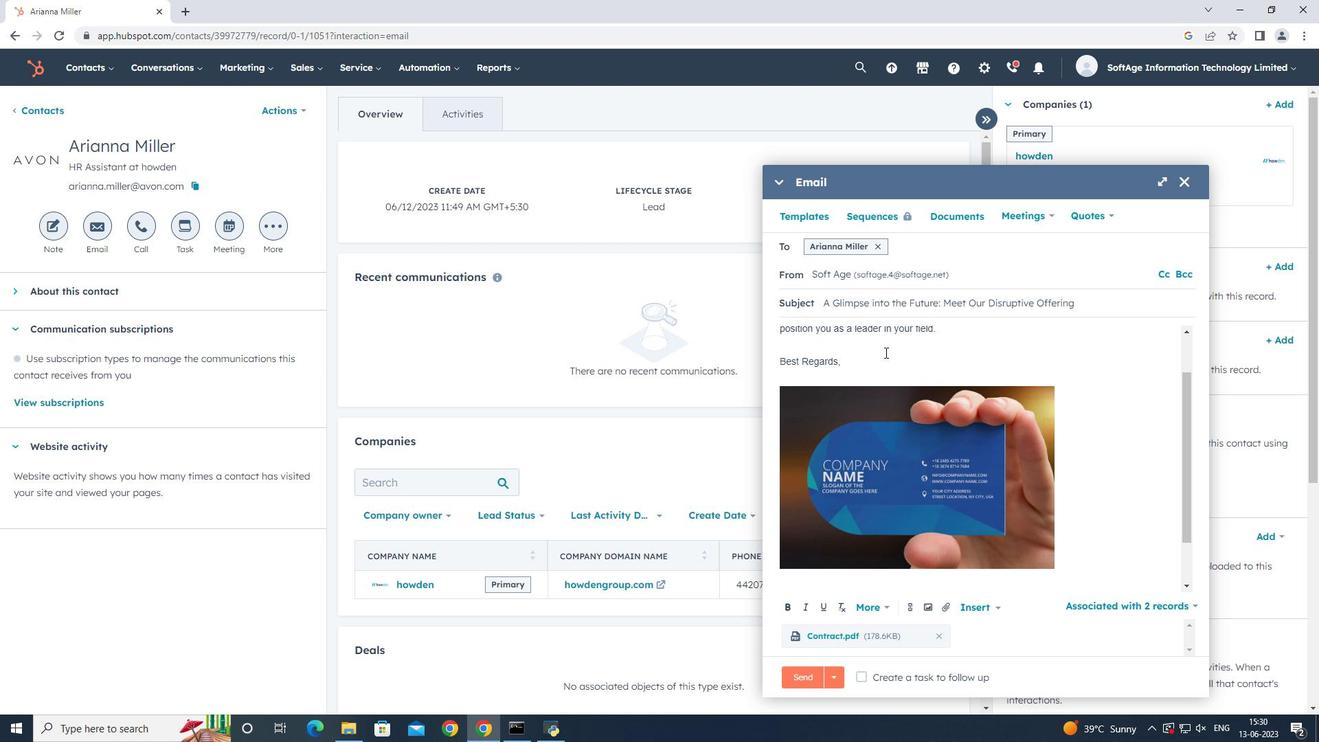 
Action: Key pressed <Key.shift><Key.shift><Key.shift><Key.shift><Key.shift><Key.shift><Key.shift><Key.shift><Key.shift><Key.shift><Key.shift><Key.shift><Key.shift><Key.shift>tWITTER
Screenshot: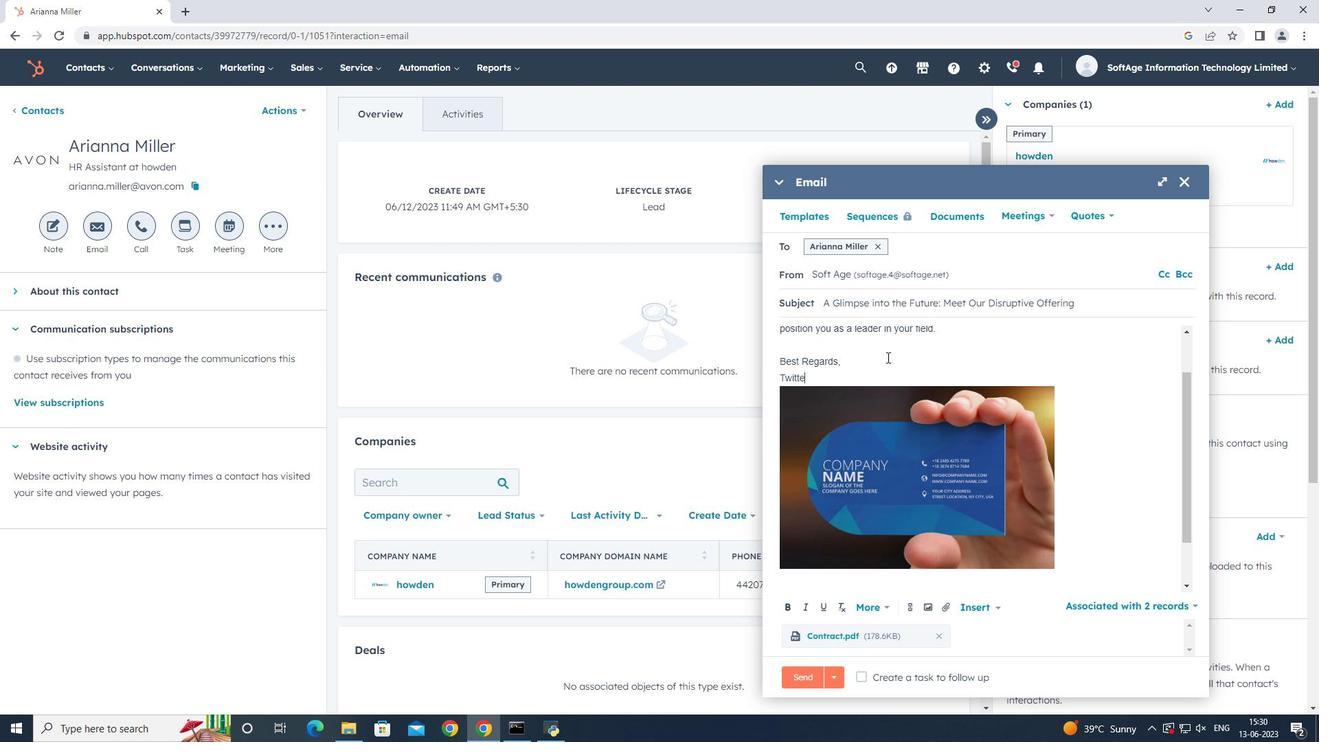 
Action: Mouse moved to (904, 605)
Screenshot: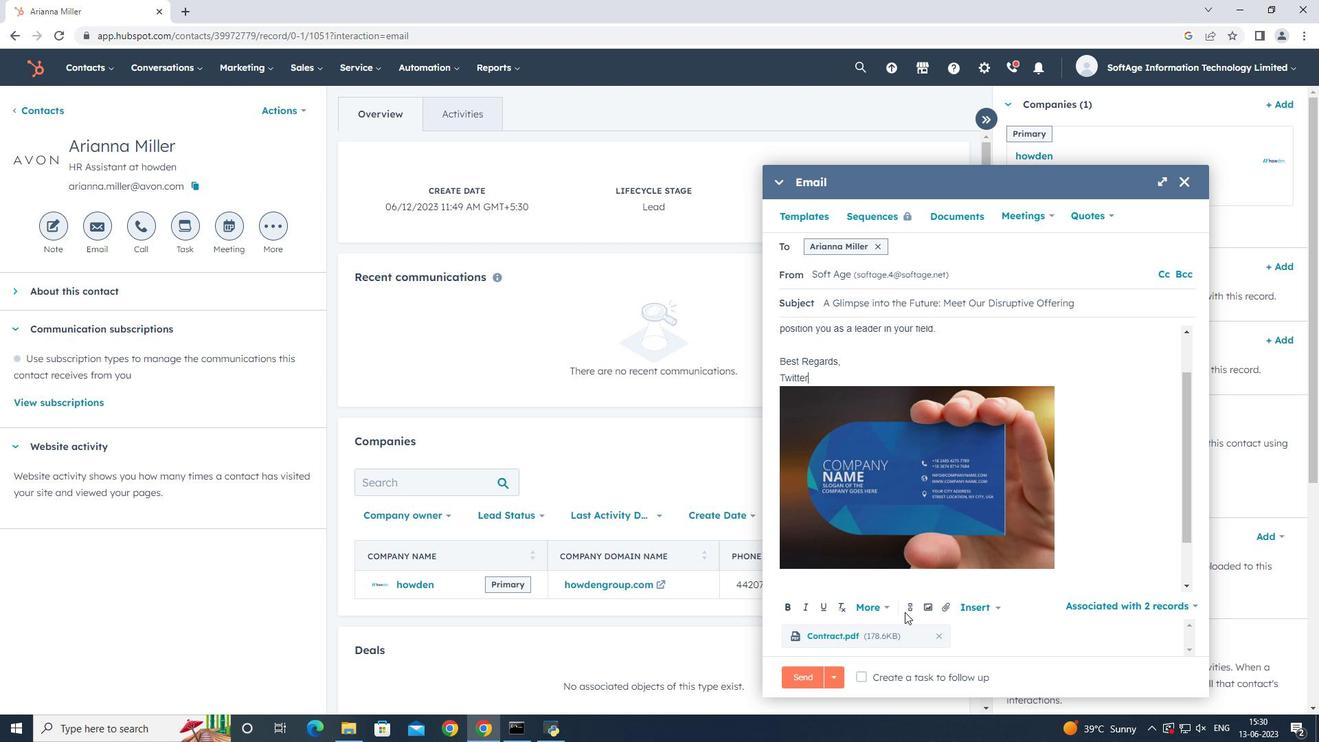
Action: Mouse pressed left at (904, 605)
Screenshot: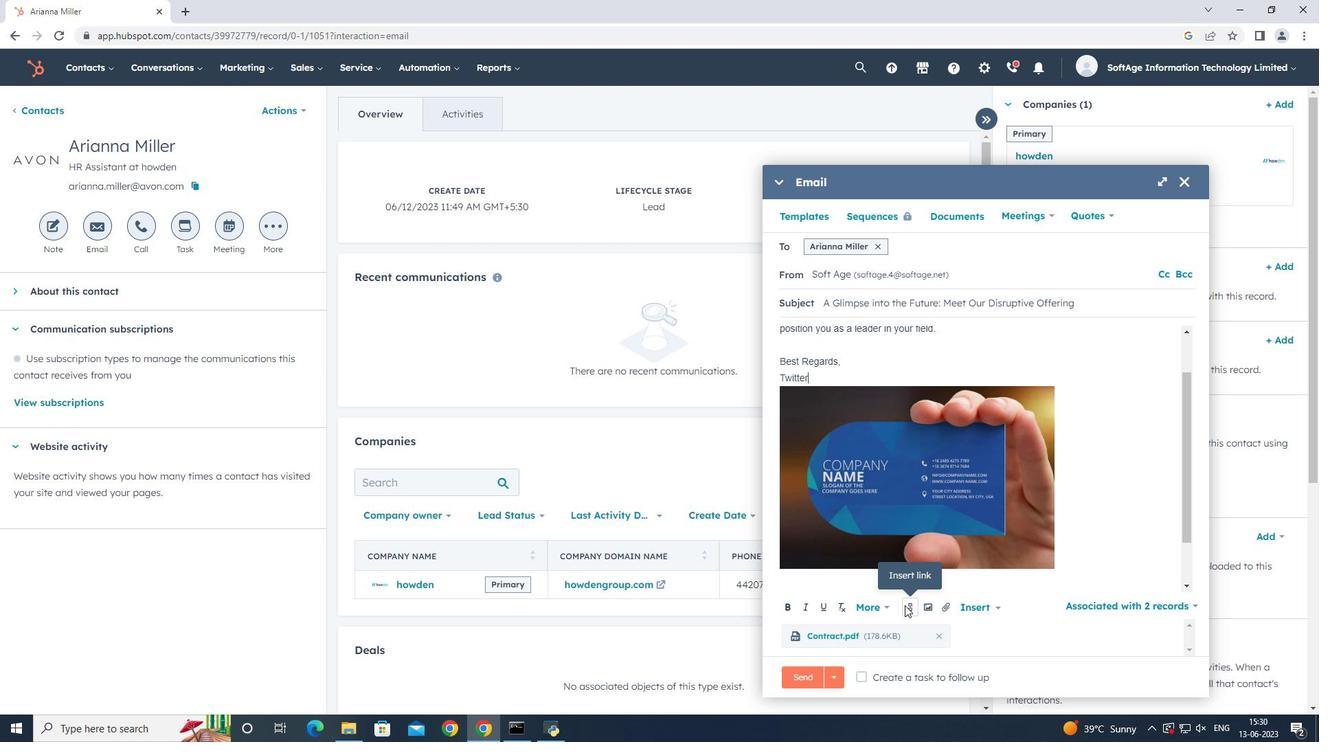 
Action: Mouse moved to (939, 510)
Screenshot: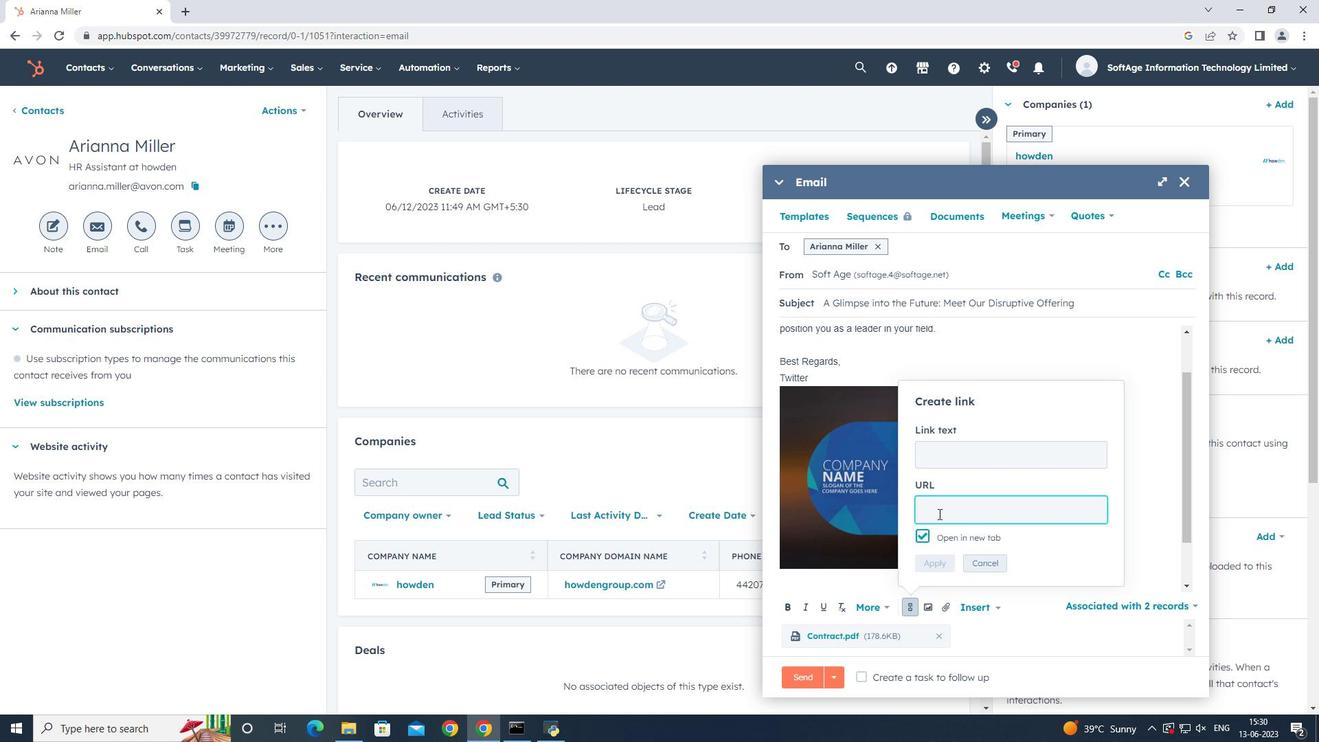 
Action: Key pressed W
Screenshot: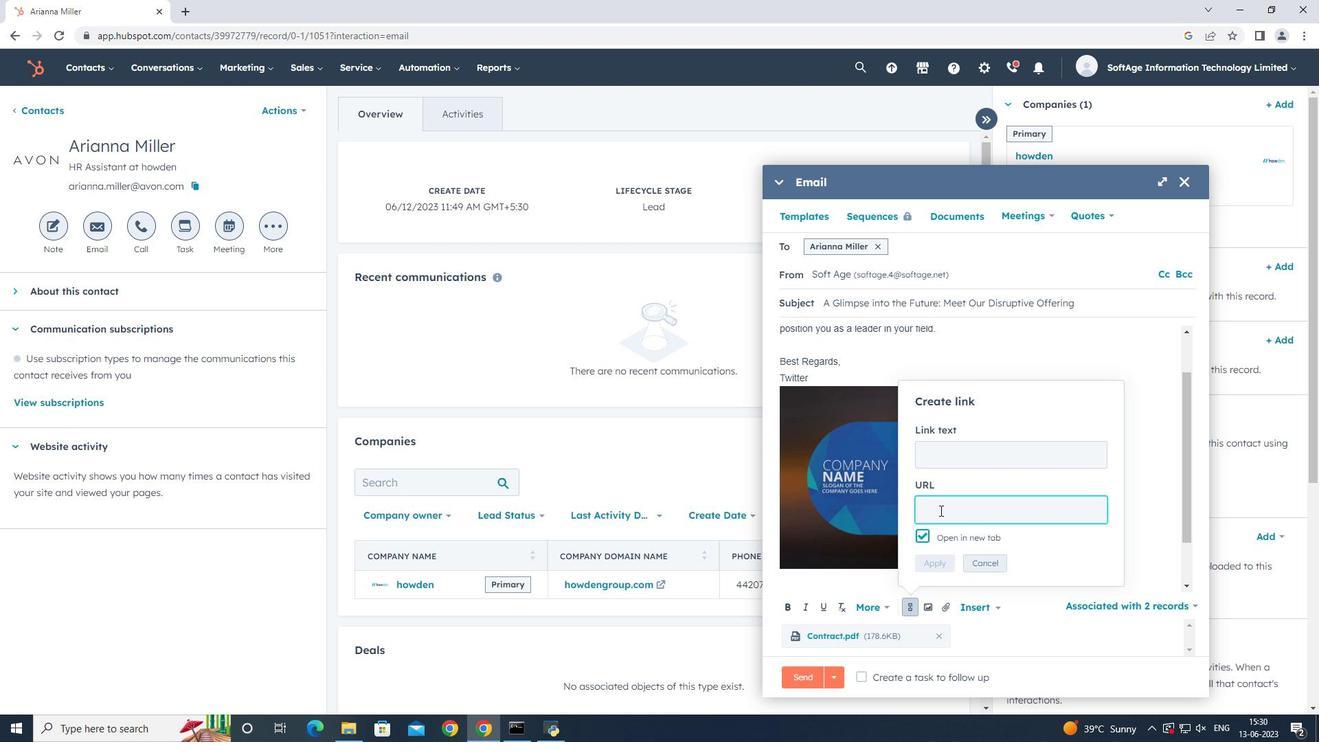 
Action: Mouse moved to (940, 510)
Screenshot: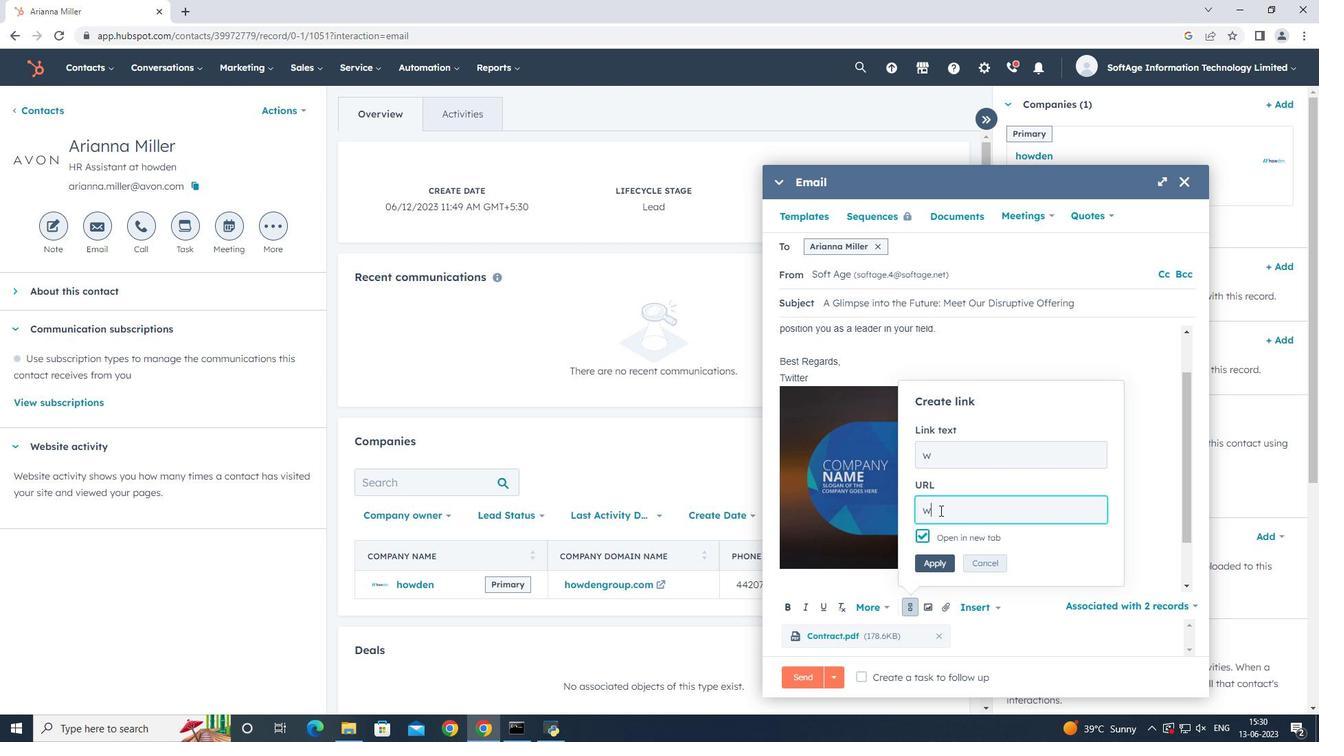 
Action: Key pressed WW.TWITTER.COM
Screenshot: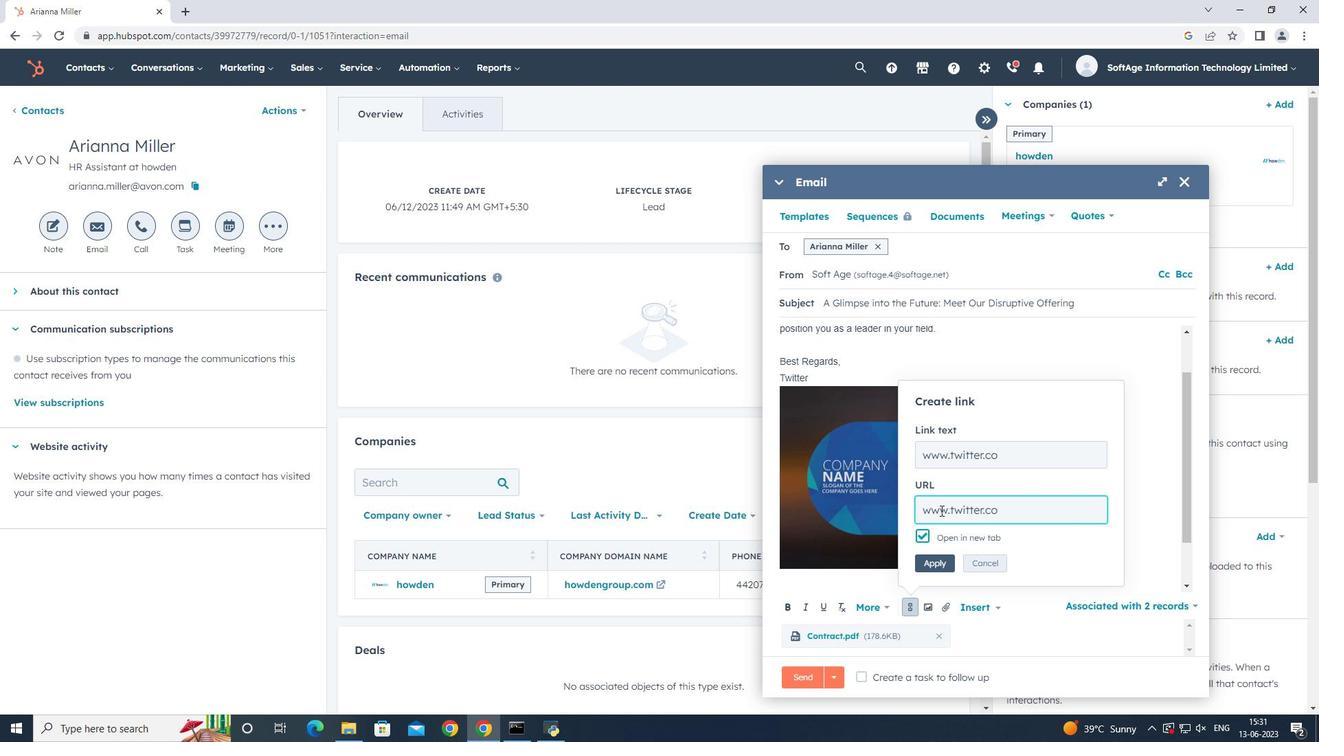 
Action: Mouse moved to (937, 557)
Screenshot: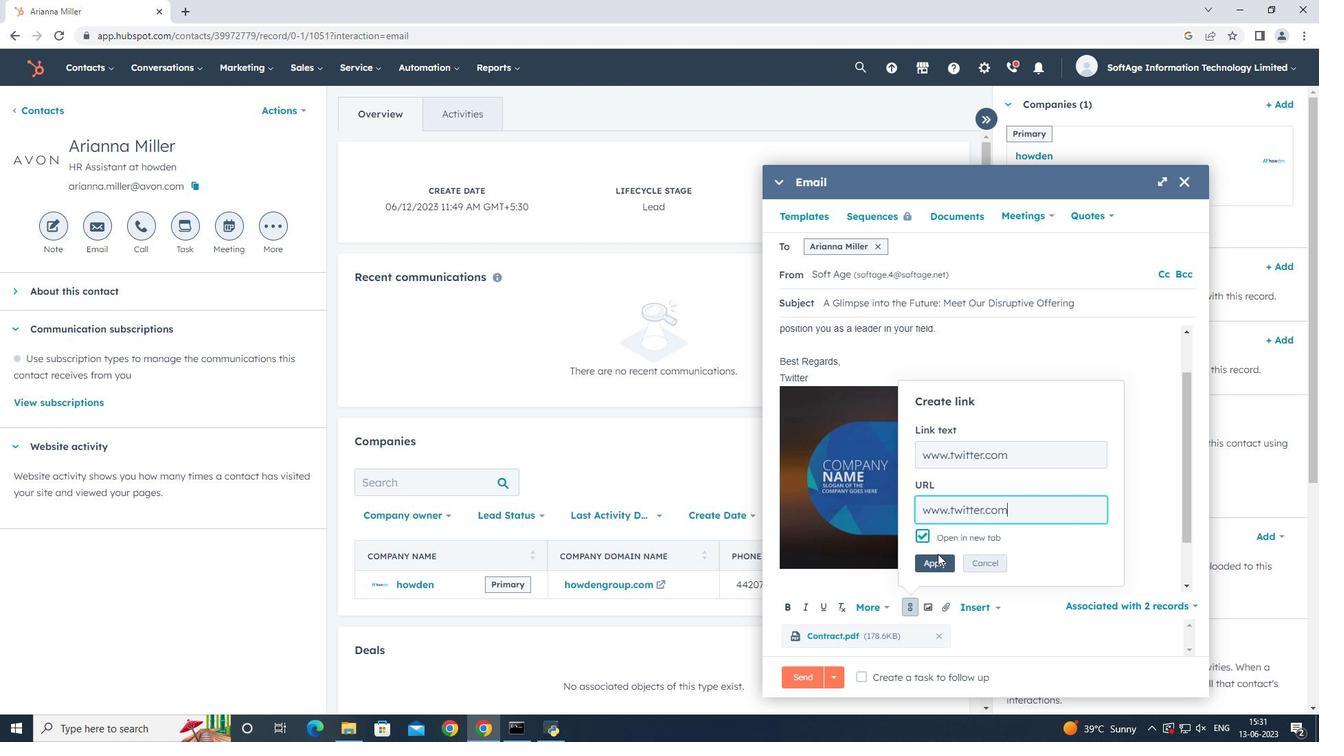 
Action: Mouse pressed left at (937, 557)
Screenshot: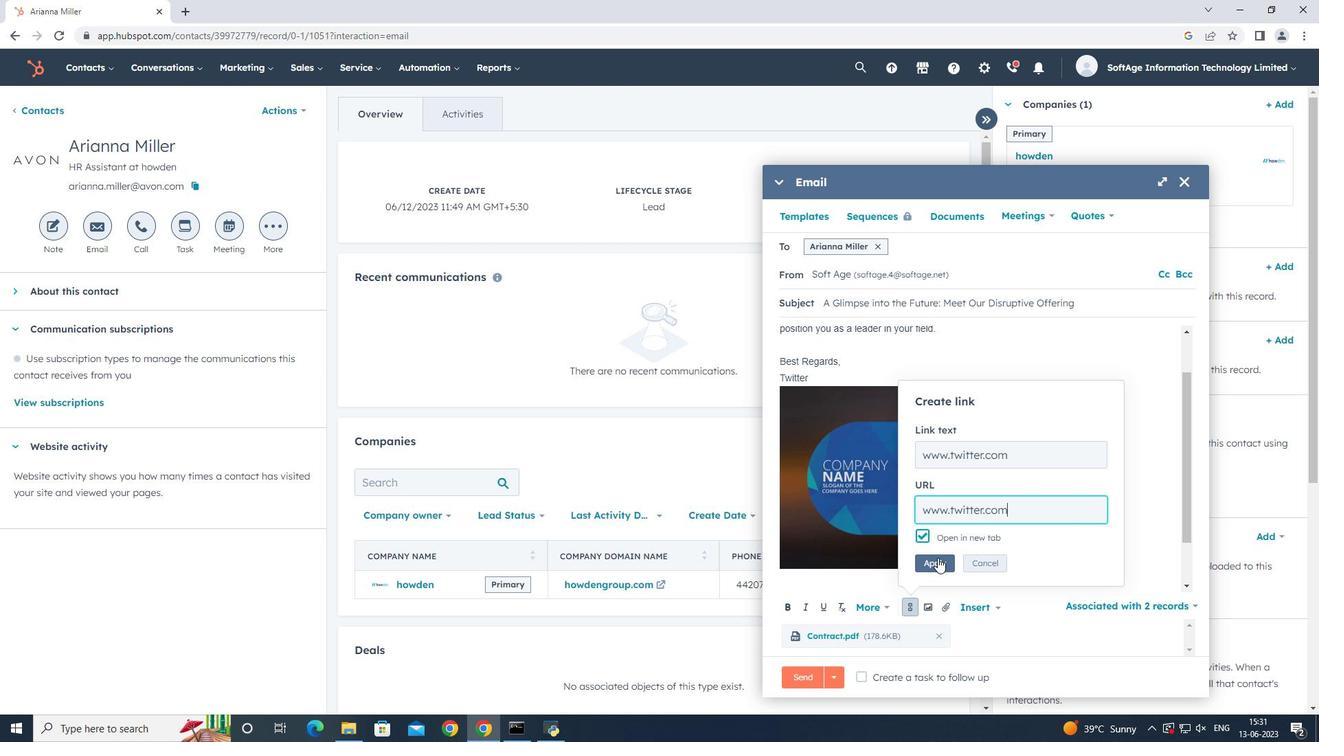 
Action: Mouse moved to (916, 671)
Screenshot: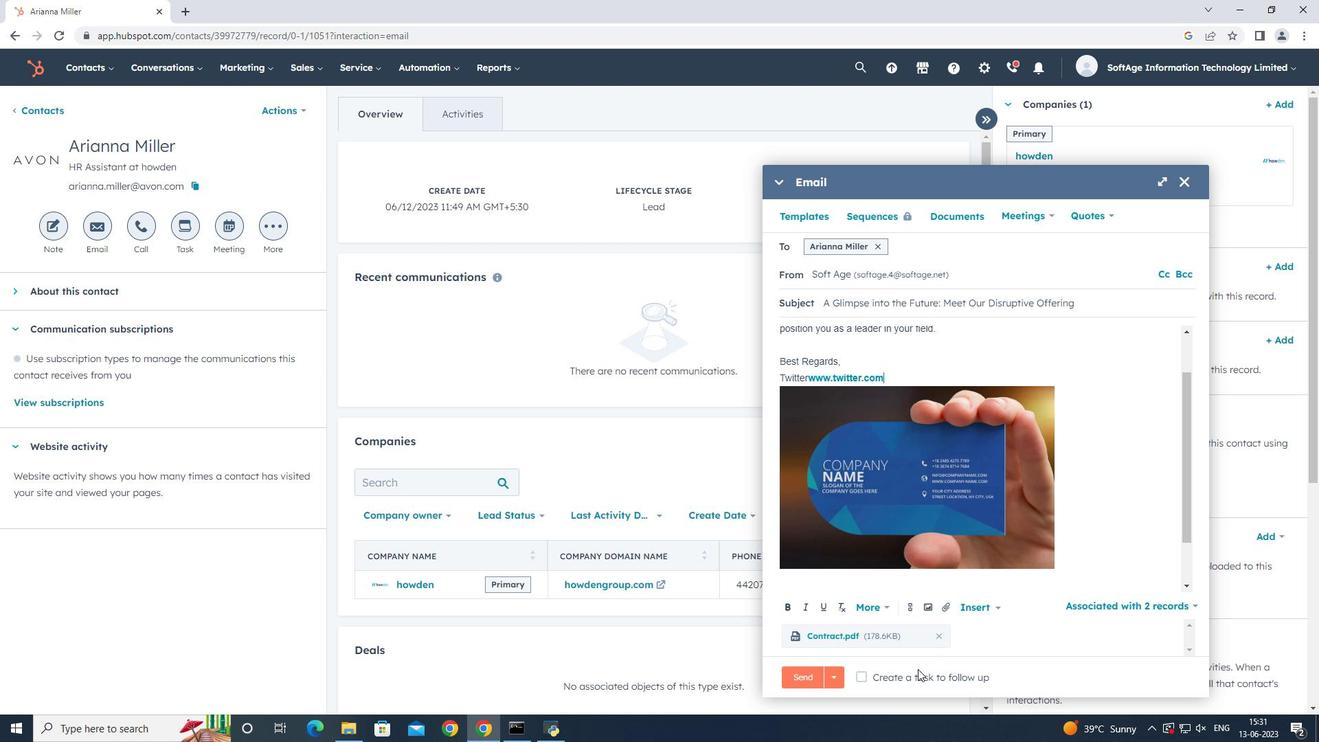 
Action: Mouse pressed left at (916, 671)
Screenshot: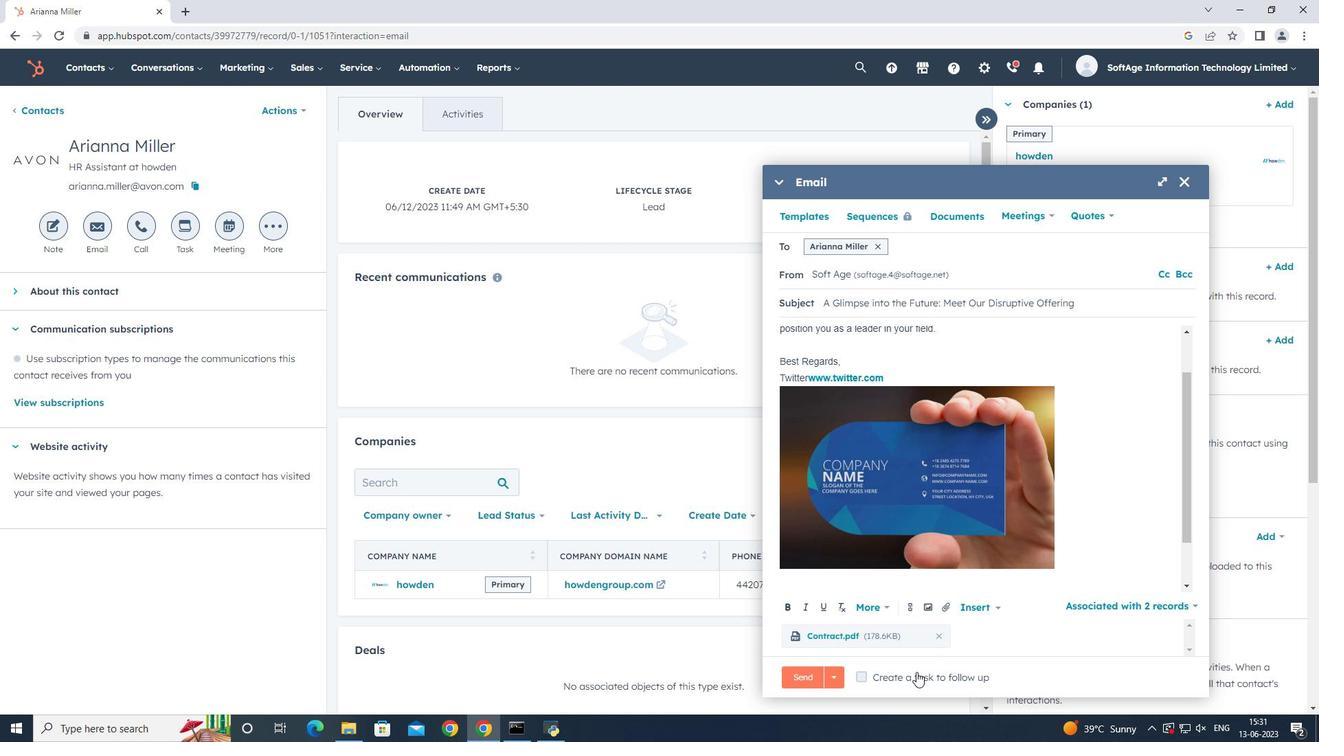 
Action: Mouse moved to (1101, 676)
Screenshot: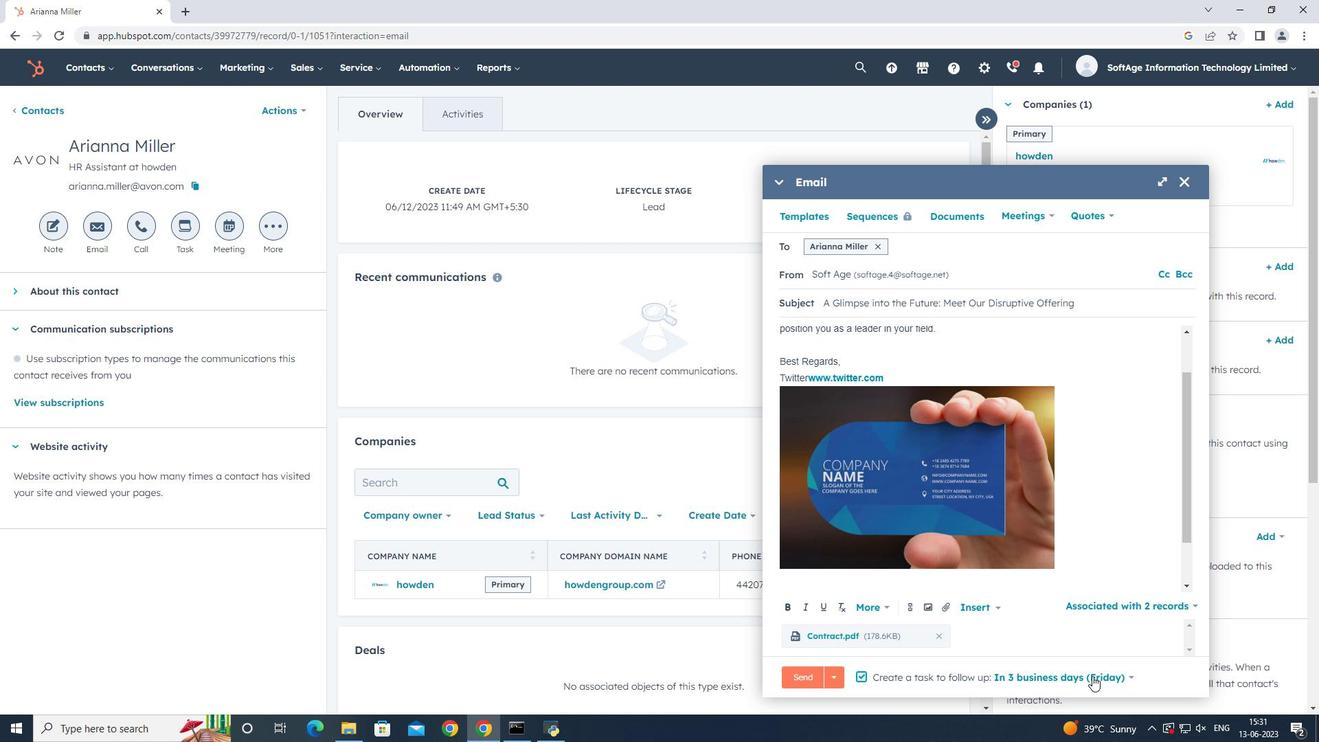 
Action: Mouse pressed left at (1101, 676)
Screenshot: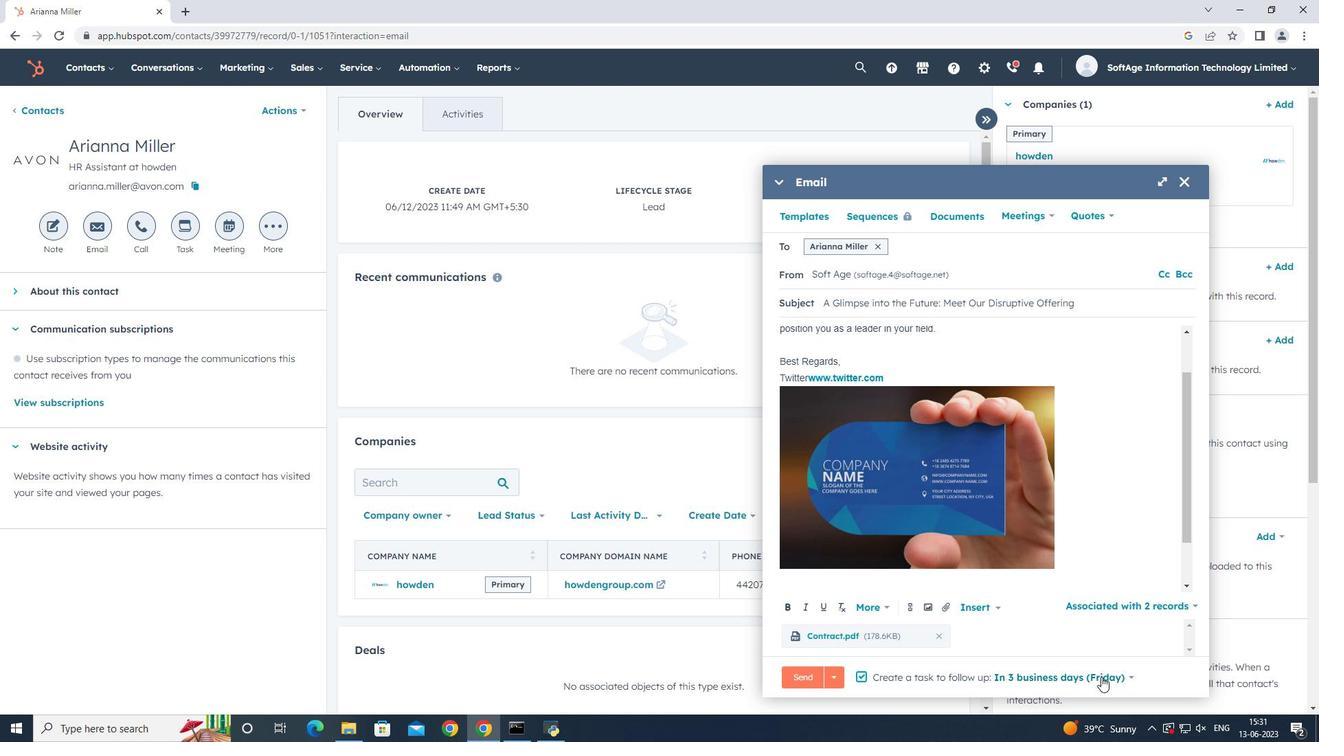 
Action: Mouse moved to (1093, 521)
Screenshot: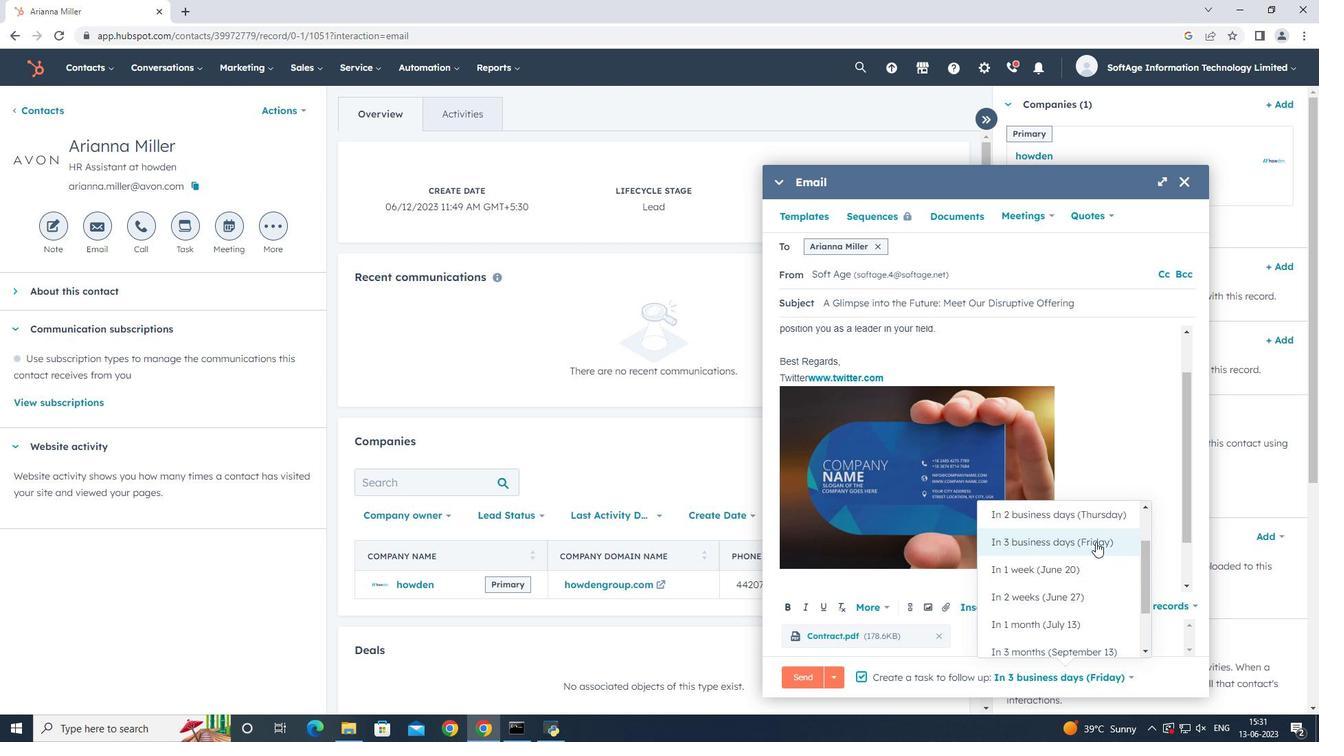 
Action: Mouse pressed left at (1093, 521)
Screenshot: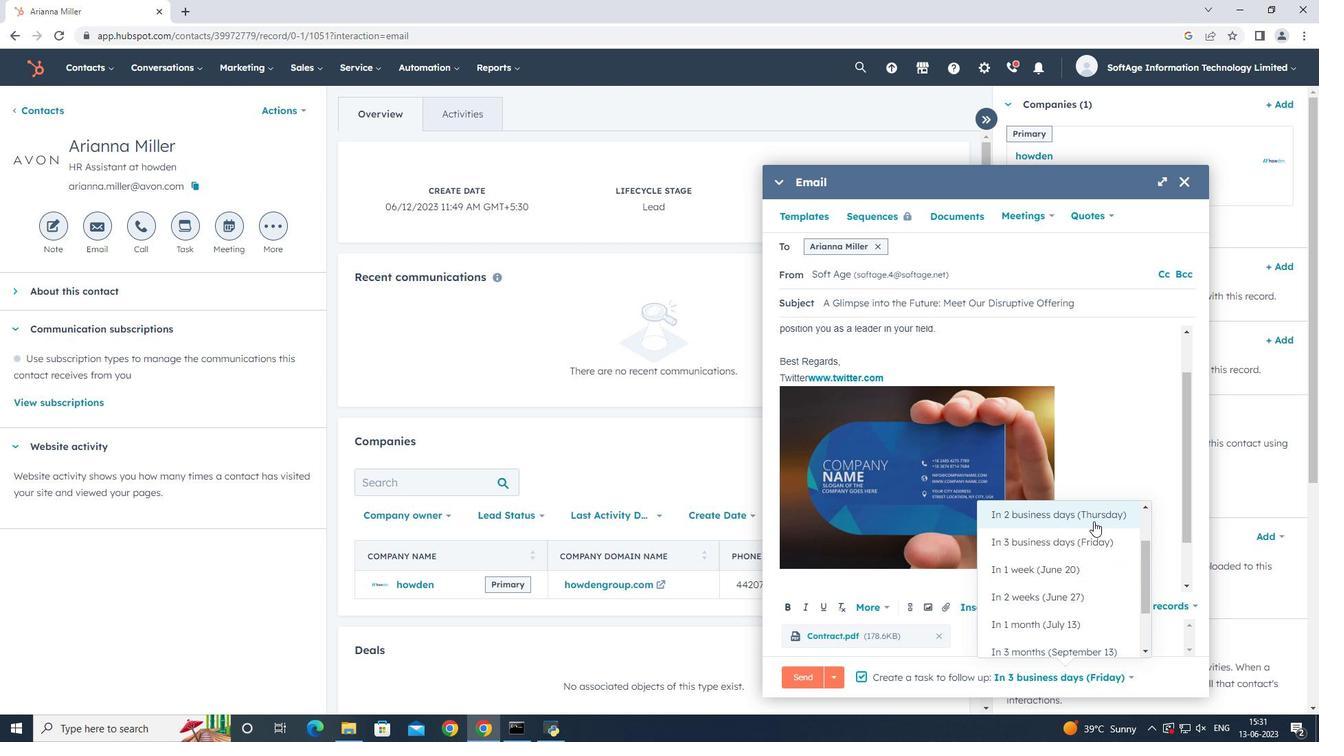 
Action: Mouse moved to (812, 679)
Screenshot: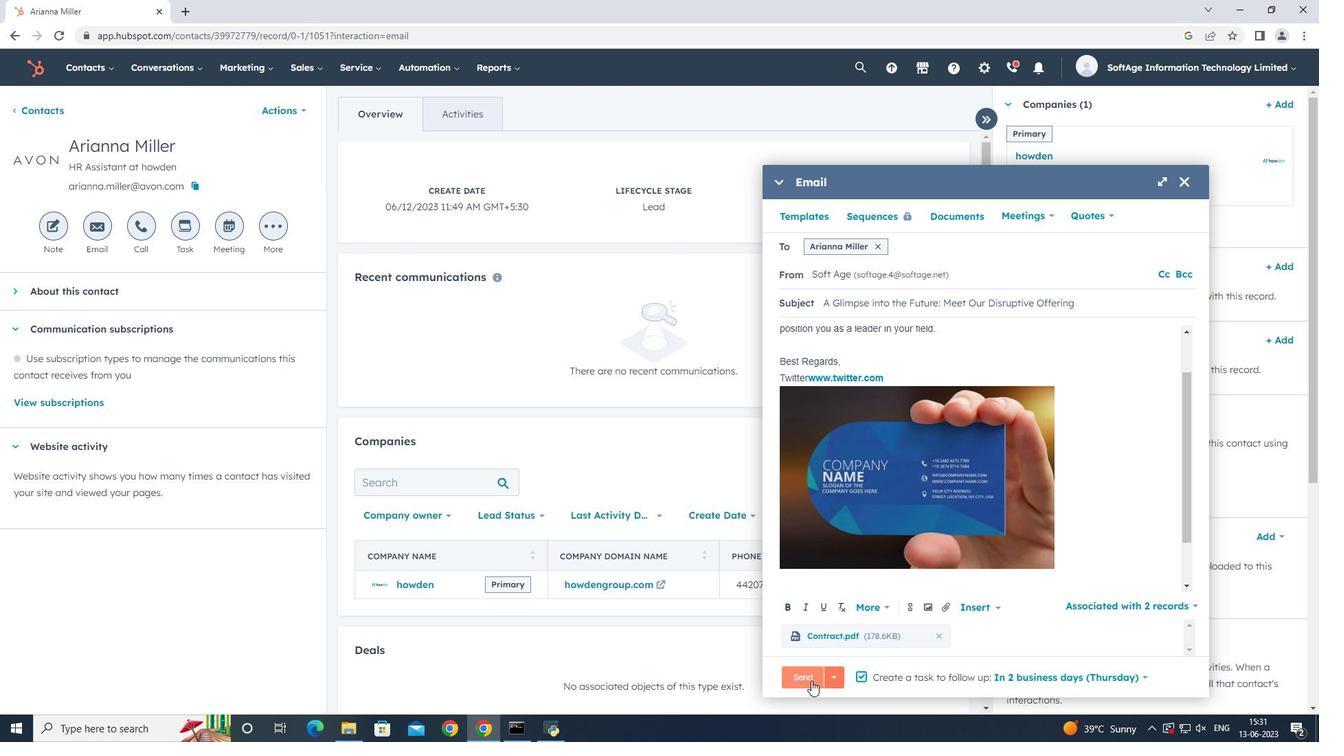 
Action: Mouse pressed left at (812, 679)
Screenshot: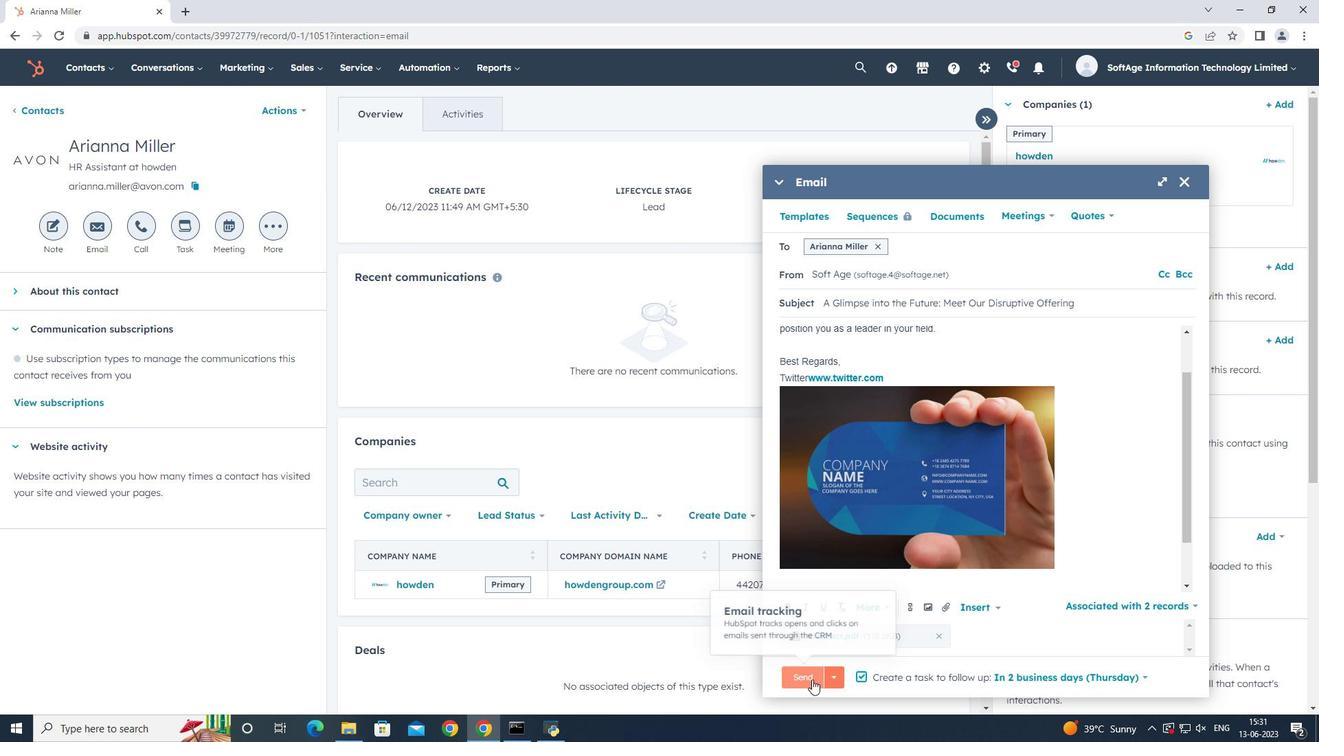 
Action: Mouse moved to (662, 381)
Screenshot: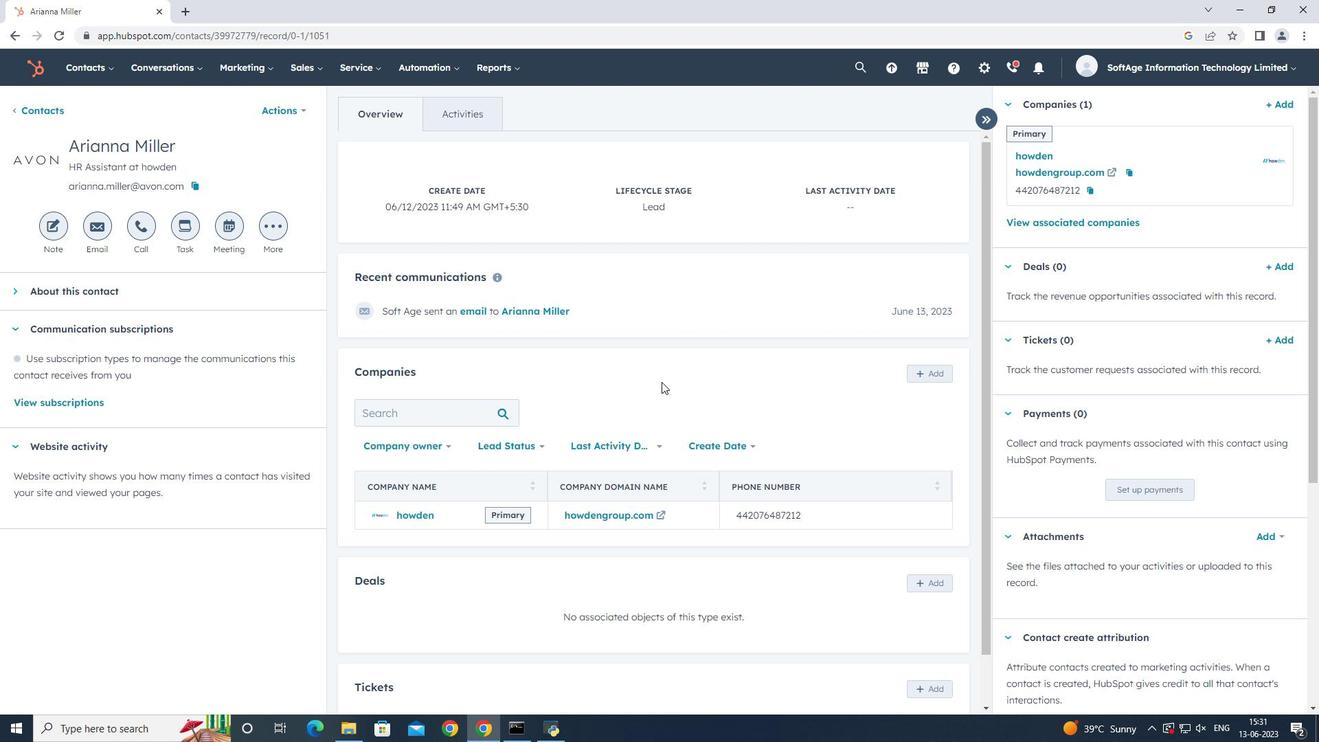 
